 Task: Find connections with filter location Saraipali with filter topic #wellnesswith filter profile language French with filter current company Government of India with filter school Veer Narmad South Gujarat University, Surat with filter industry Physicians with filter service category Computer Networking with filter keywords title Accounting Analyst
Action: Mouse moved to (530, 65)
Screenshot: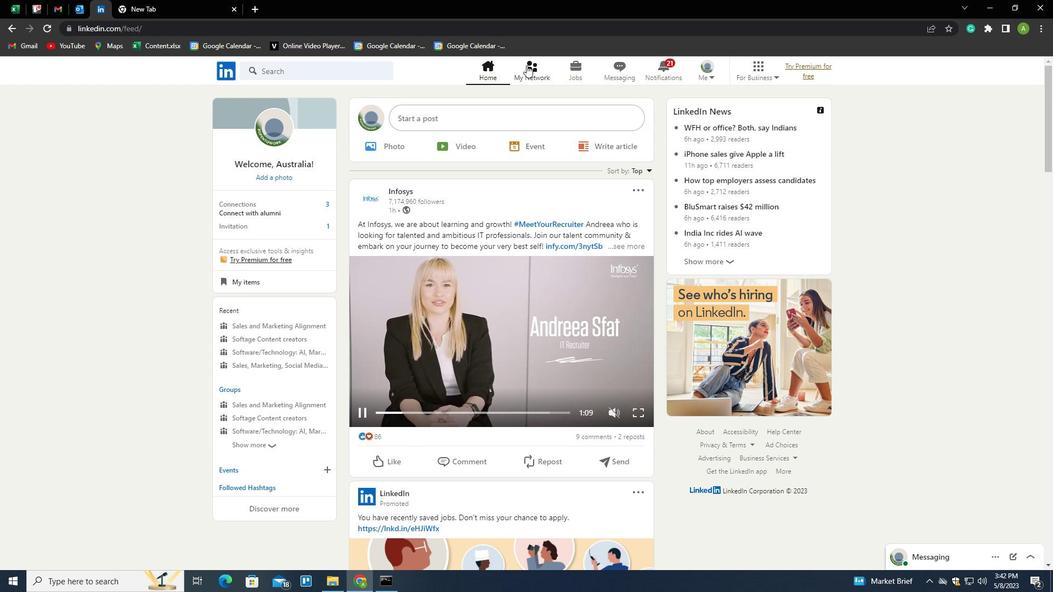 
Action: Mouse pressed left at (530, 65)
Screenshot: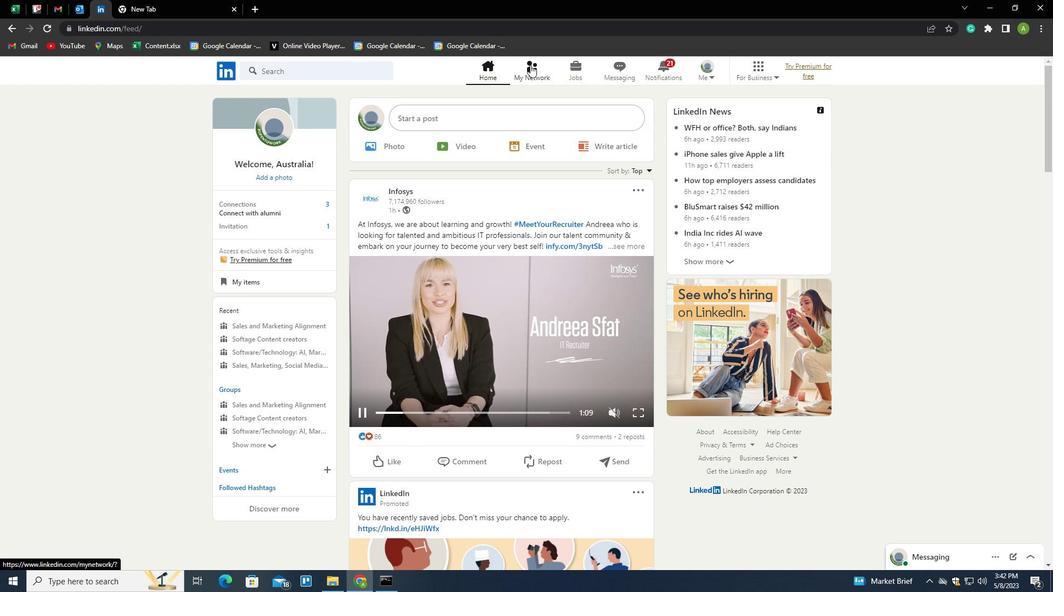 
Action: Mouse moved to (269, 130)
Screenshot: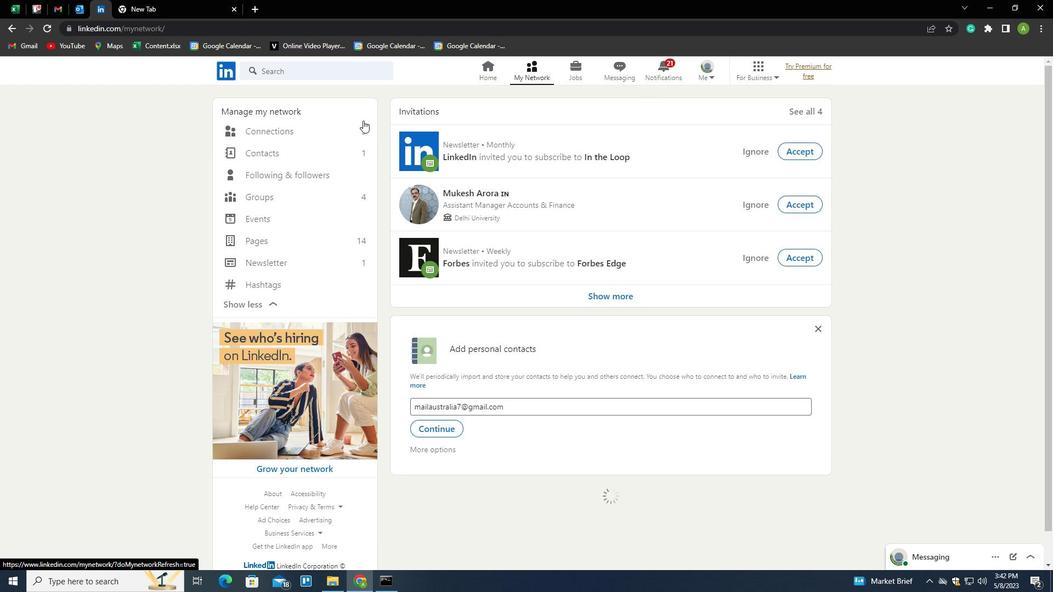 
Action: Mouse pressed left at (269, 130)
Screenshot: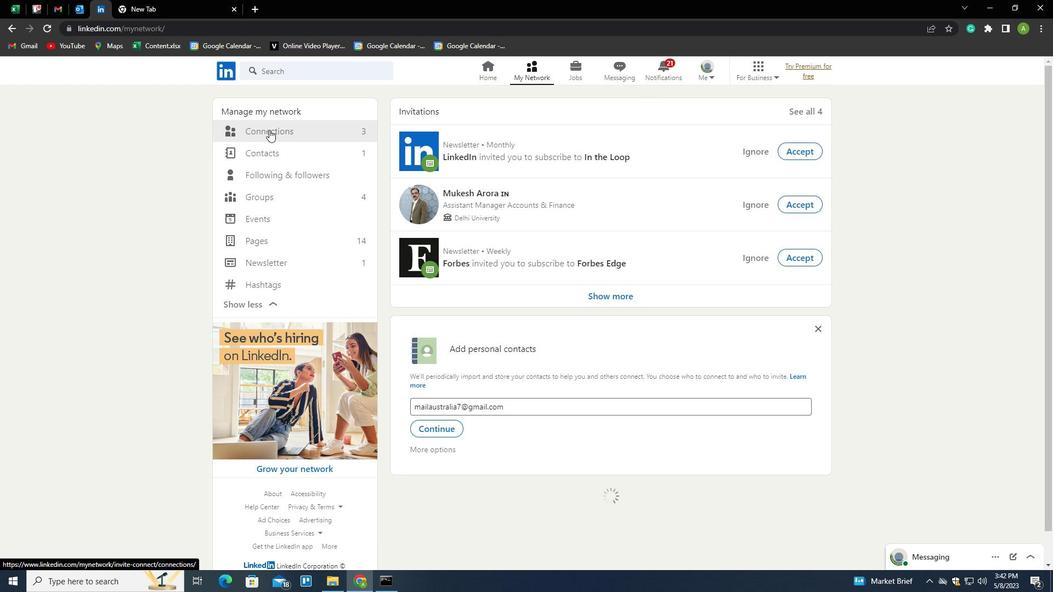 
Action: Mouse moved to (606, 130)
Screenshot: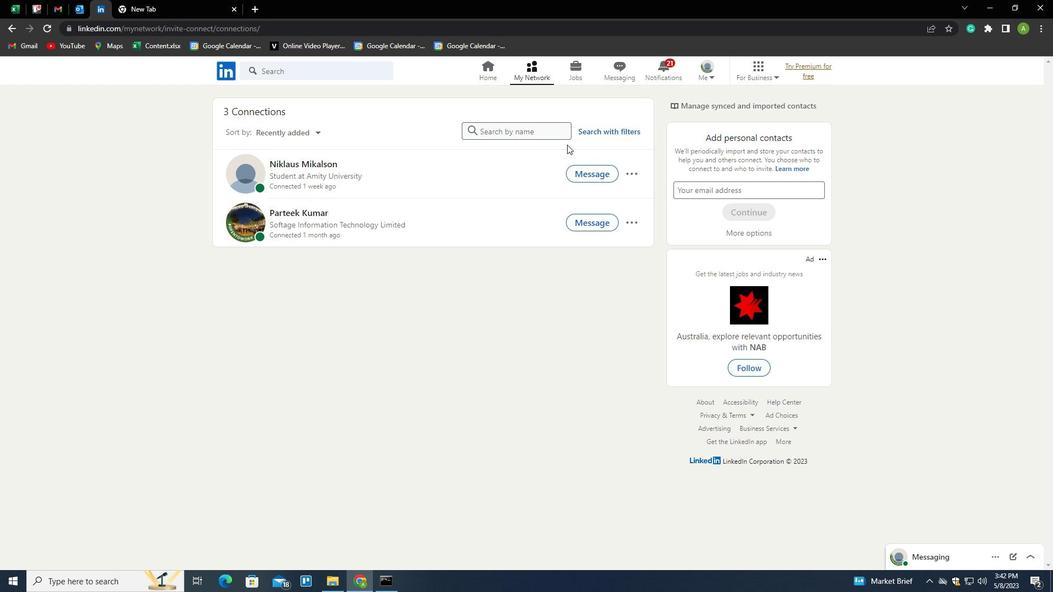 
Action: Mouse pressed left at (606, 130)
Screenshot: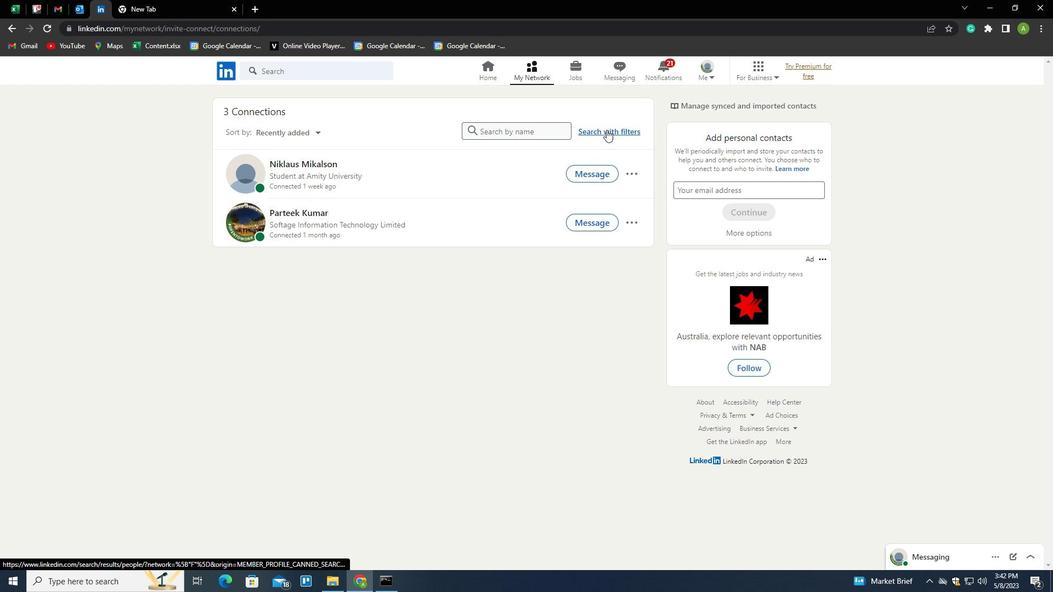 
Action: Mouse moved to (558, 99)
Screenshot: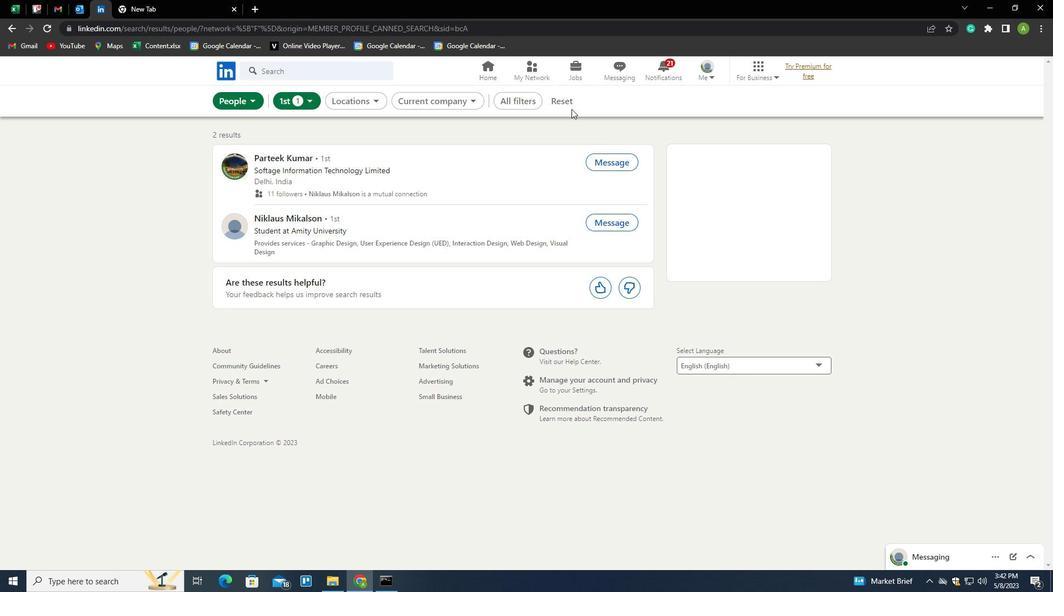 
Action: Mouse pressed left at (558, 99)
Screenshot: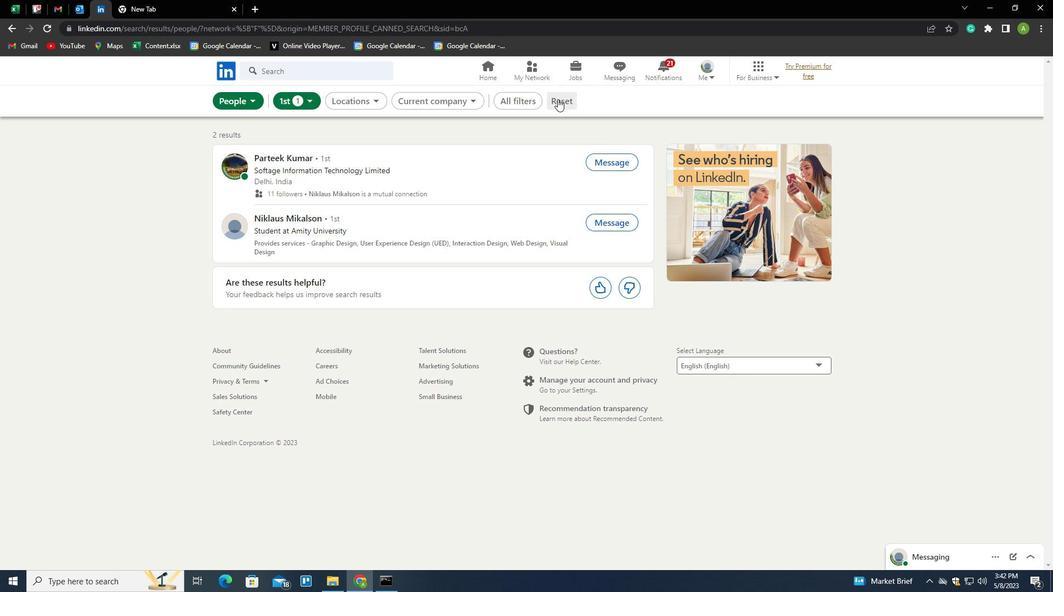 
Action: Mouse moved to (536, 100)
Screenshot: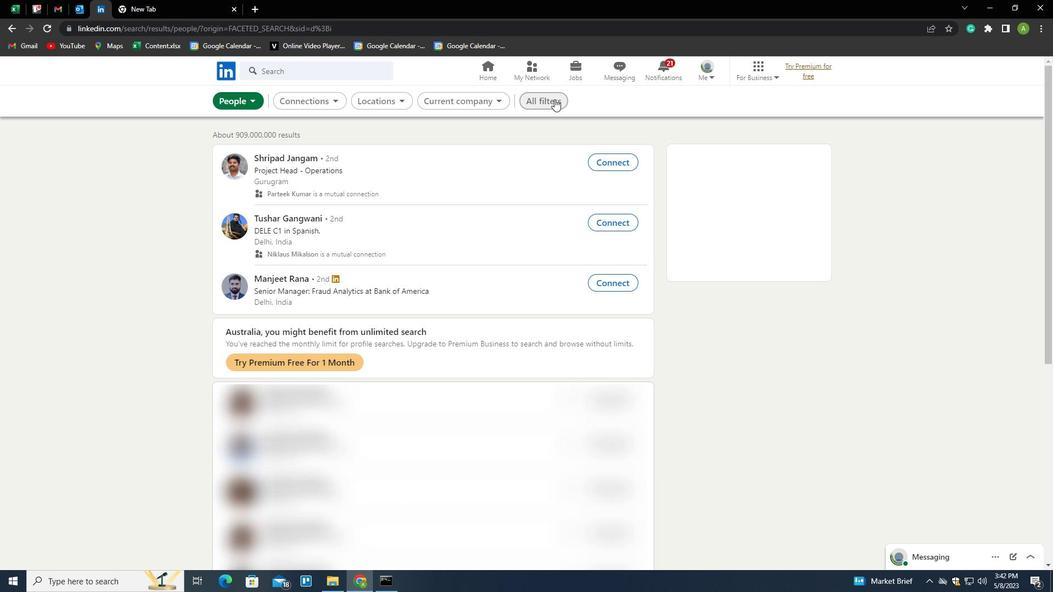 
Action: Mouse pressed left at (536, 100)
Screenshot: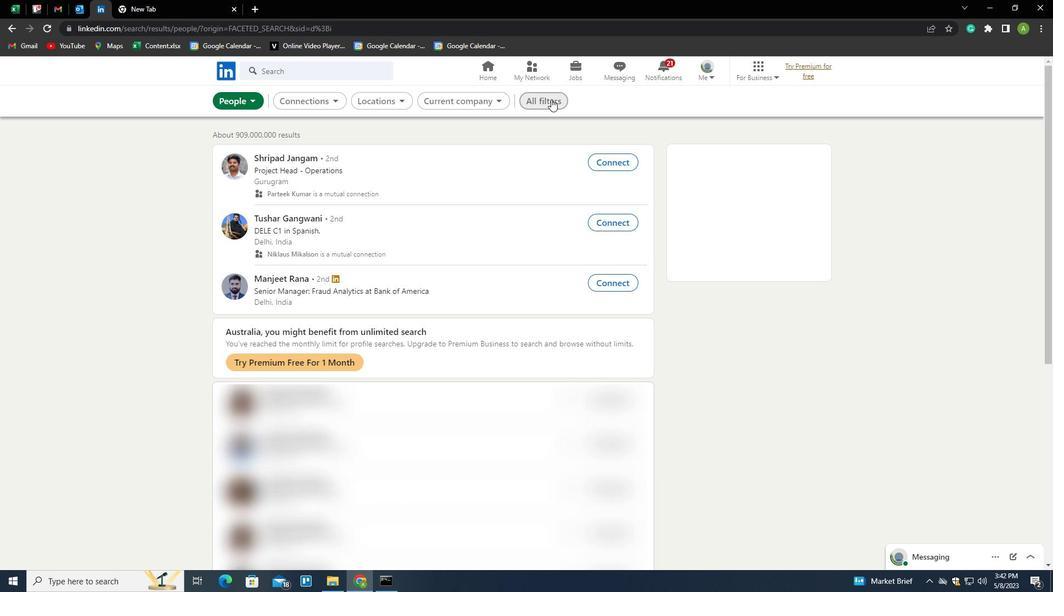 
Action: Mouse moved to (864, 353)
Screenshot: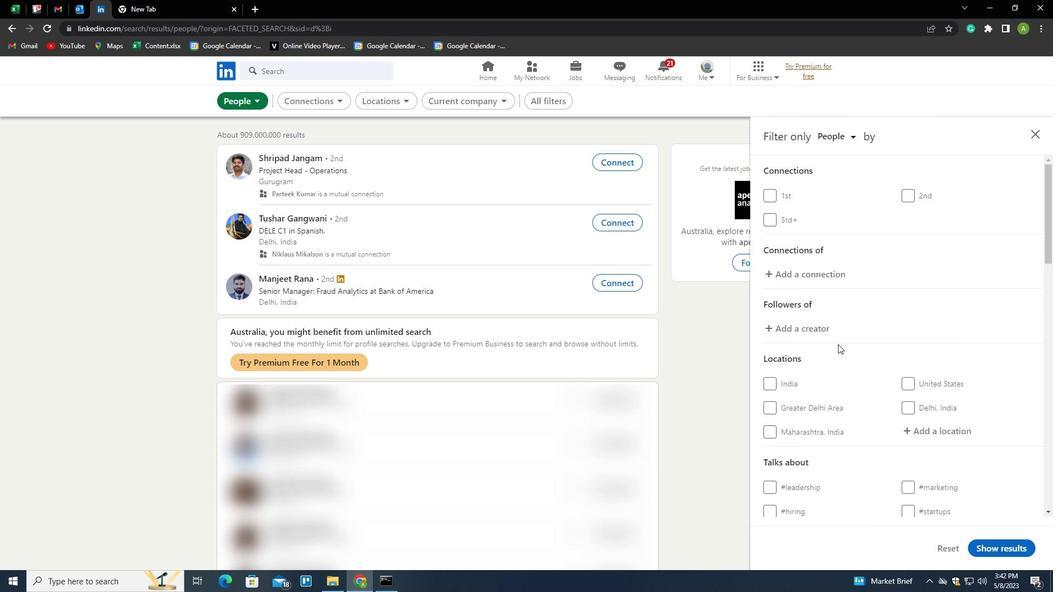 
Action: Mouse scrolled (864, 352) with delta (0, 0)
Screenshot: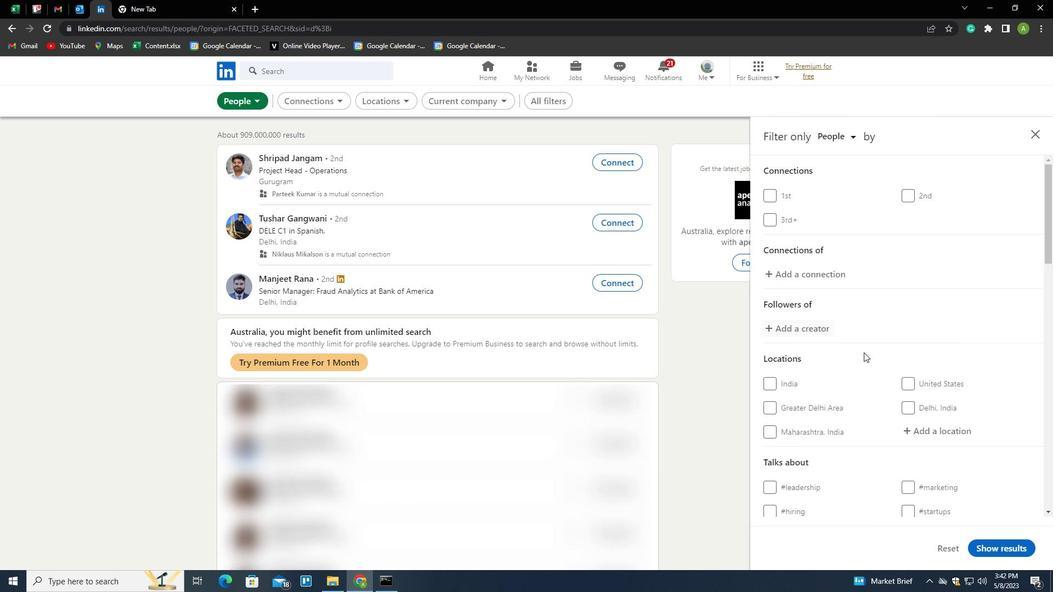 
Action: Mouse scrolled (864, 352) with delta (0, 0)
Screenshot: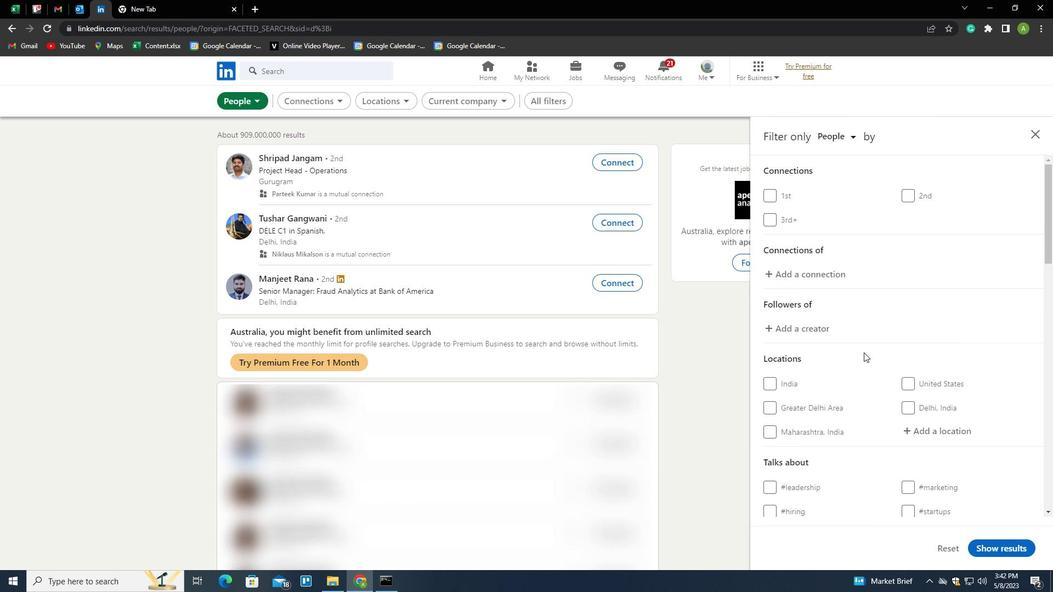 
Action: Mouse moved to (915, 322)
Screenshot: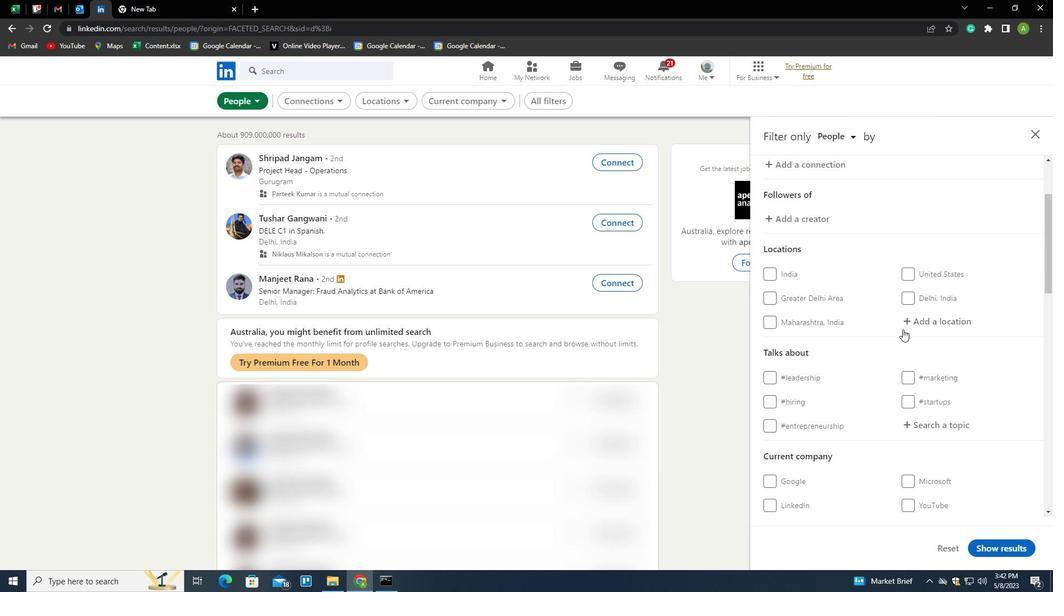 
Action: Mouse pressed left at (915, 322)
Screenshot: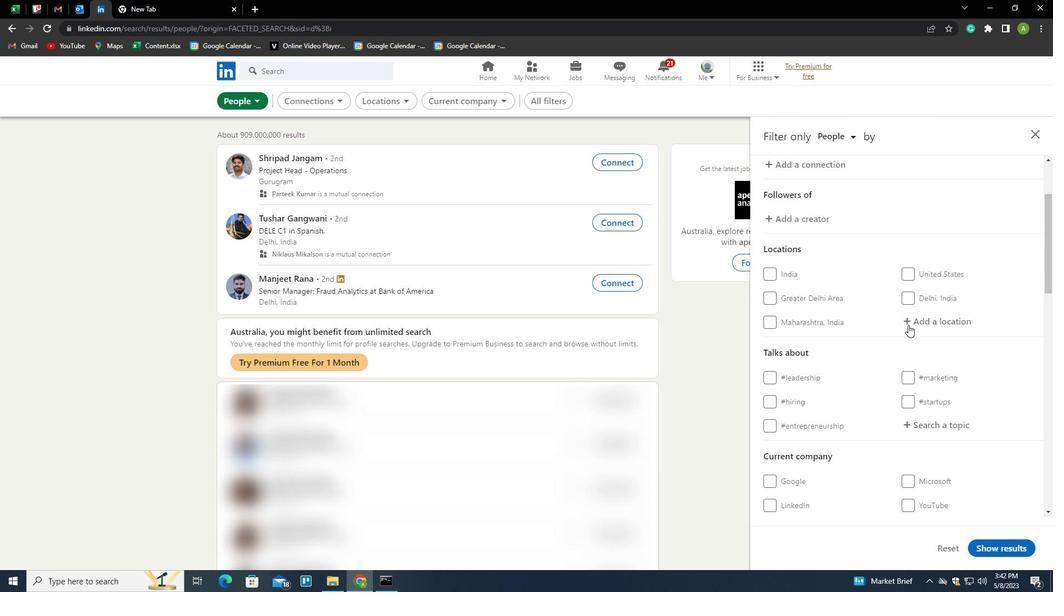 
Action: Key pressed <Key.shift>SA
Screenshot: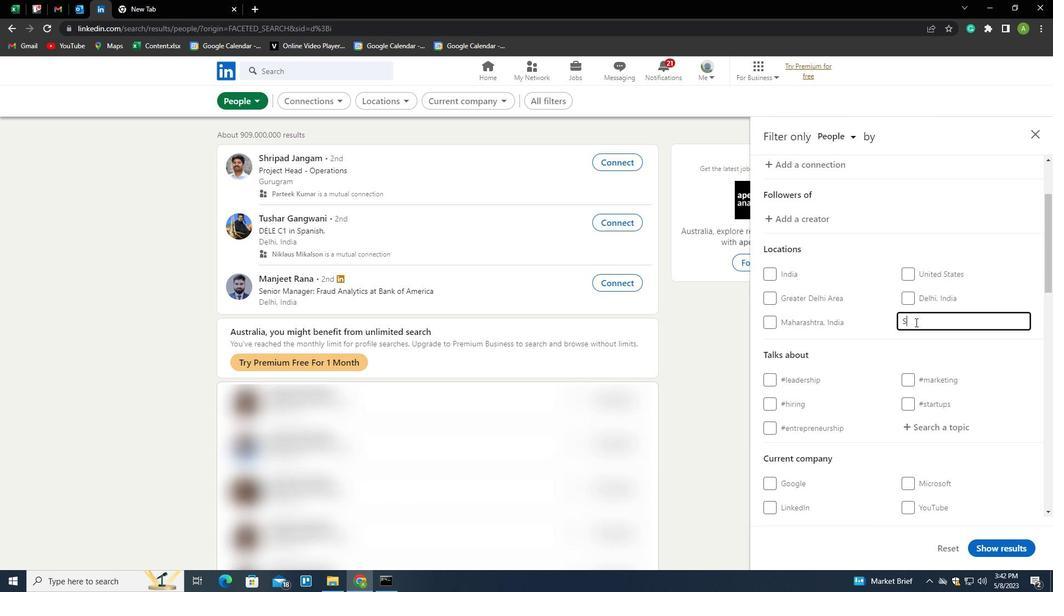 
Action: Mouse moved to (952, 276)
Screenshot: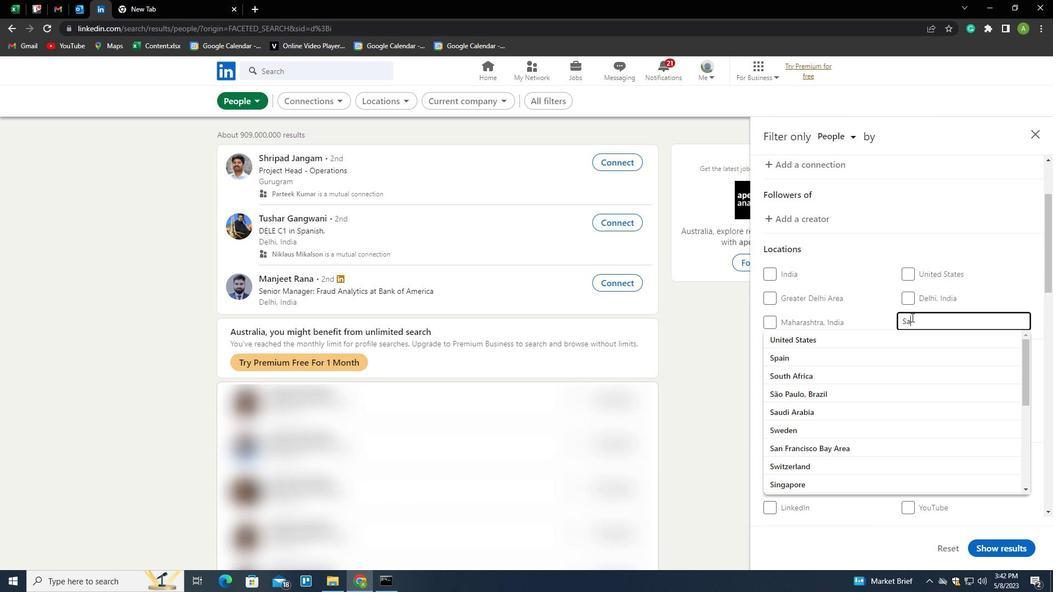 
Action: Key pressed RAIPALLI
Screenshot: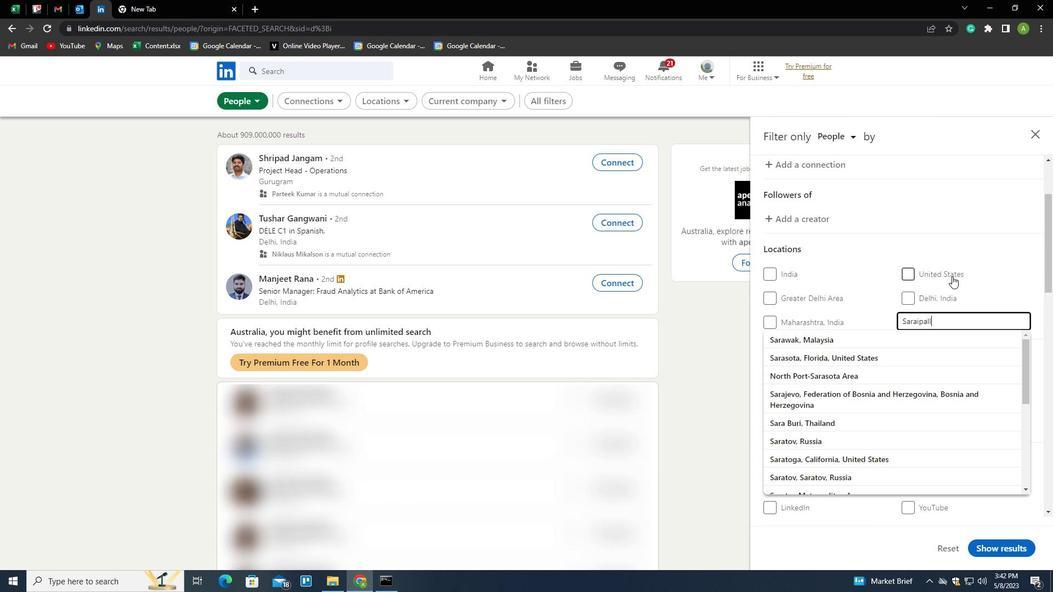 
Action: Mouse moved to (1021, 327)
Screenshot: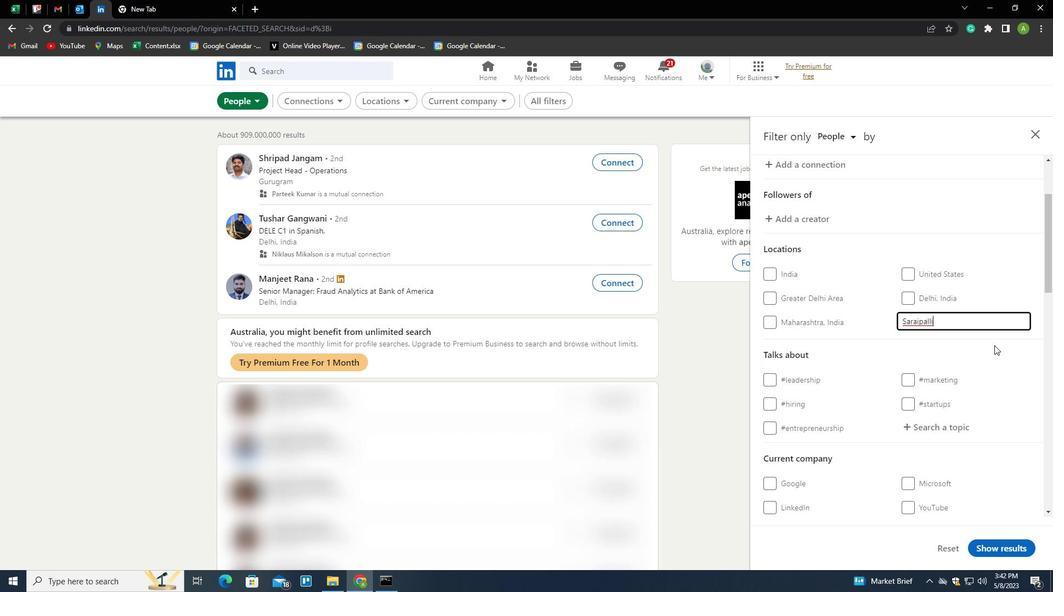 
Action: Key pressed <Key.backspace><Key.backspace>
Screenshot: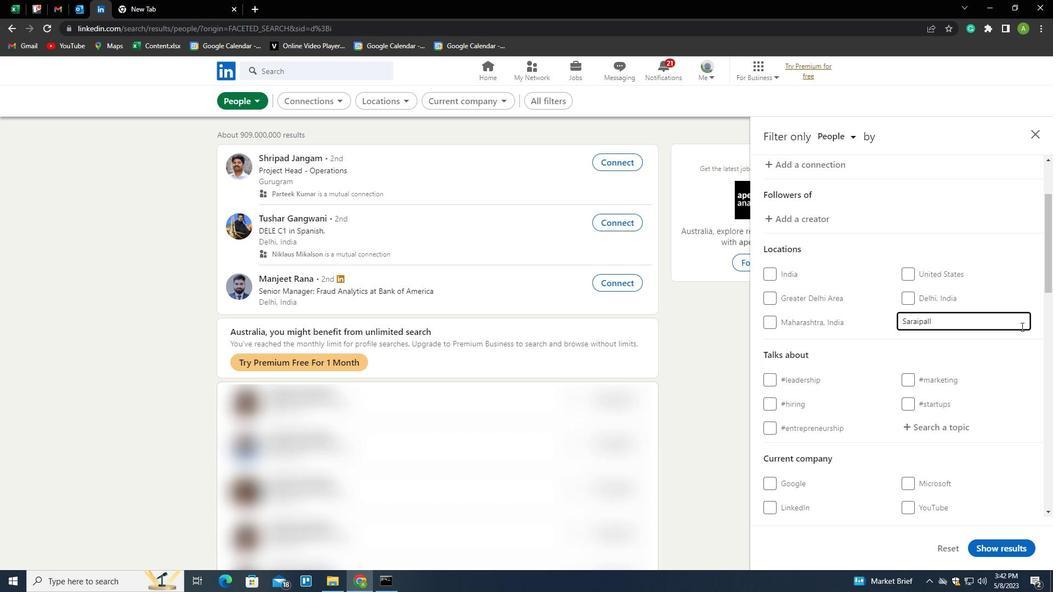
Action: Mouse moved to (1022, 327)
Screenshot: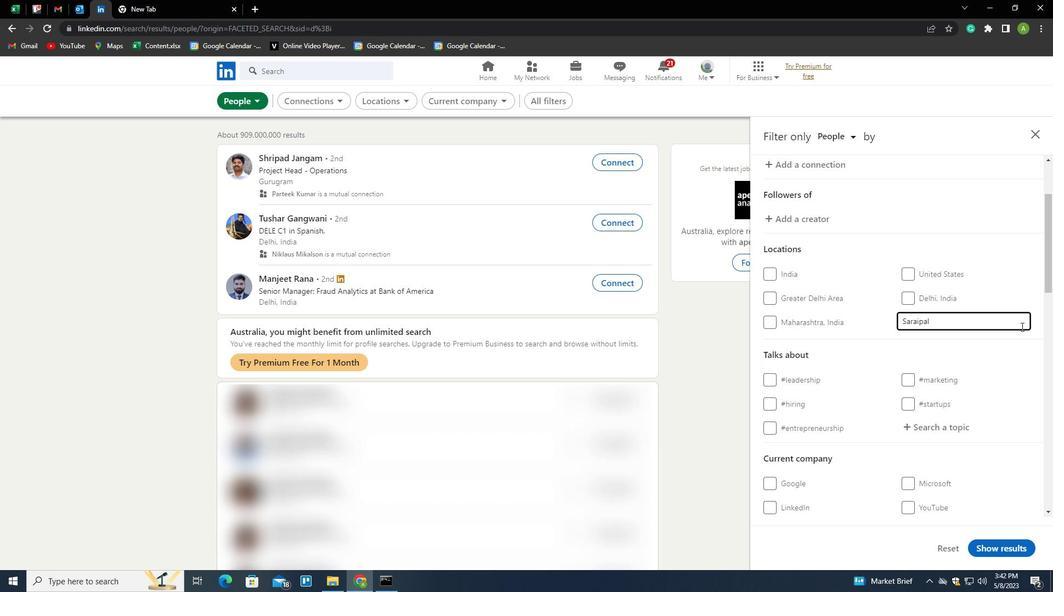 
Action: Key pressed I<Key.down><Key.enter>
Screenshot: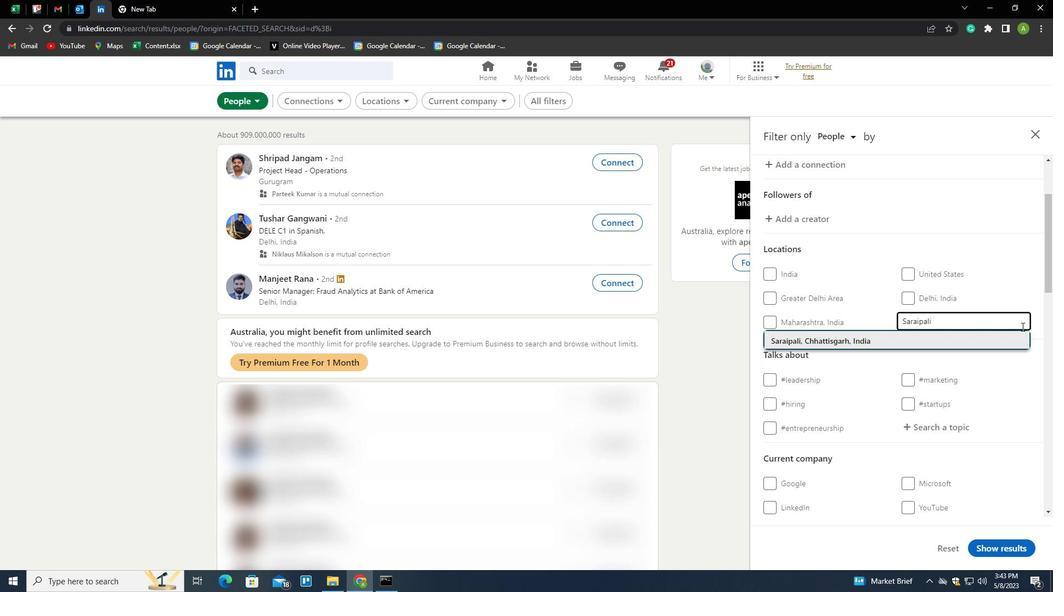 
Action: Mouse scrolled (1022, 326) with delta (0, 0)
Screenshot: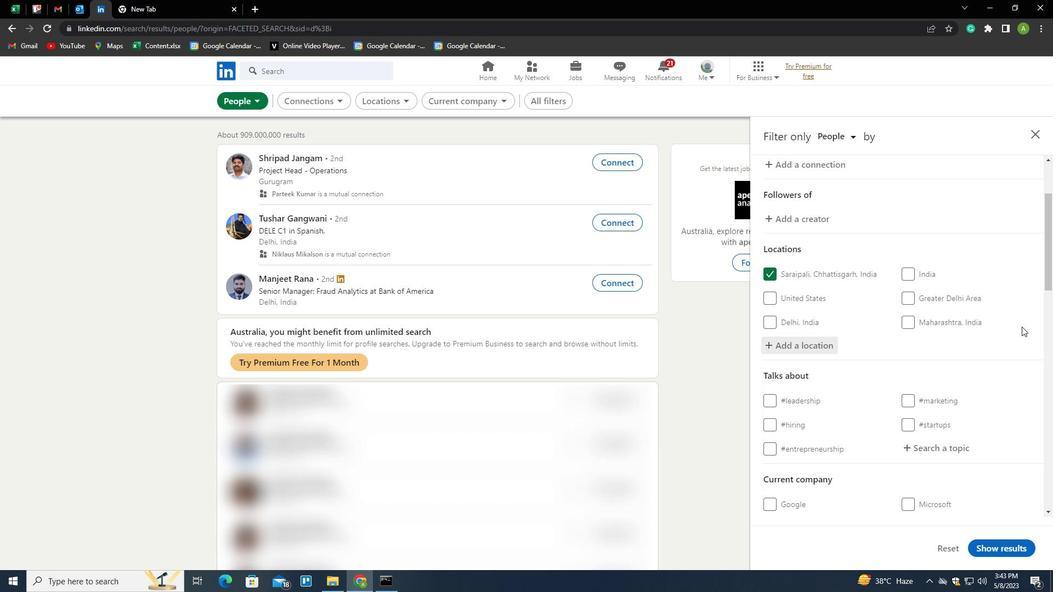 
Action: Mouse scrolled (1022, 326) with delta (0, 0)
Screenshot: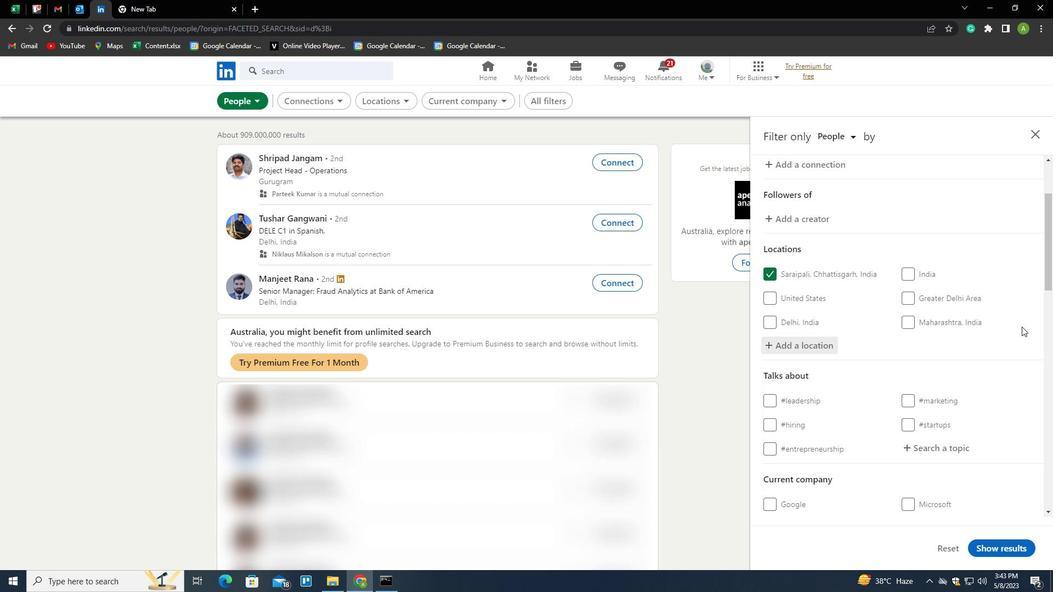 
Action: Mouse moved to (943, 341)
Screenshot: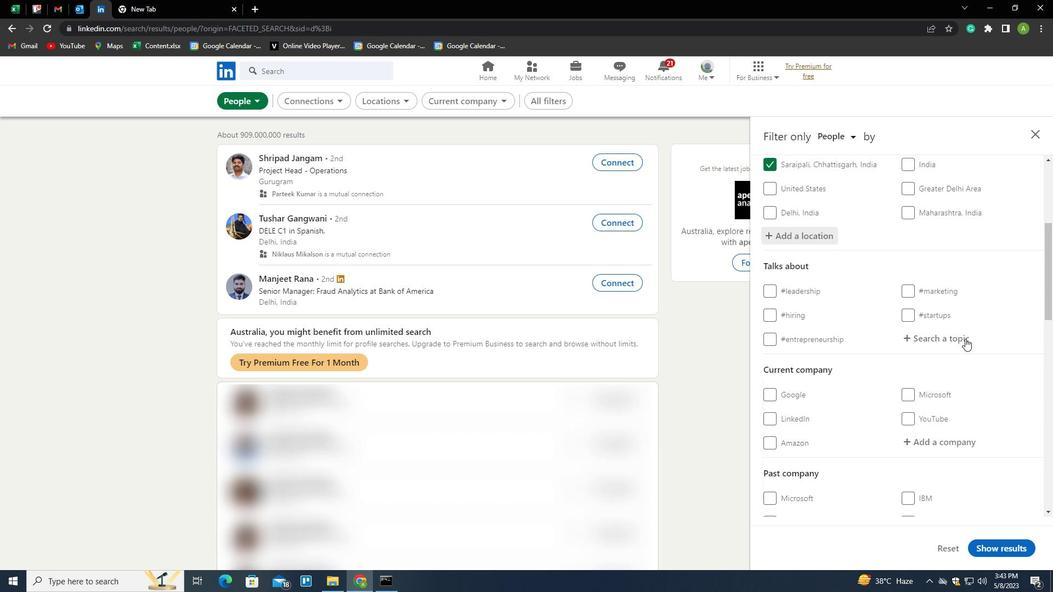 
Action: Mouse pressed left at (943, 341)
Screenshot: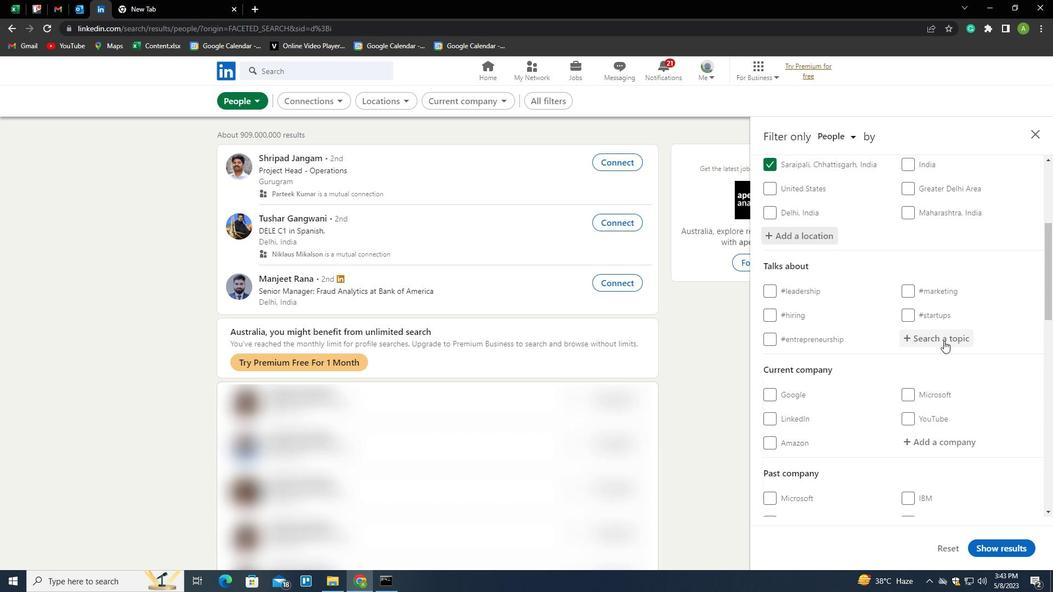 
Action: Key pressed WELLNESS<Key.down><Key.enter>
Screenshot: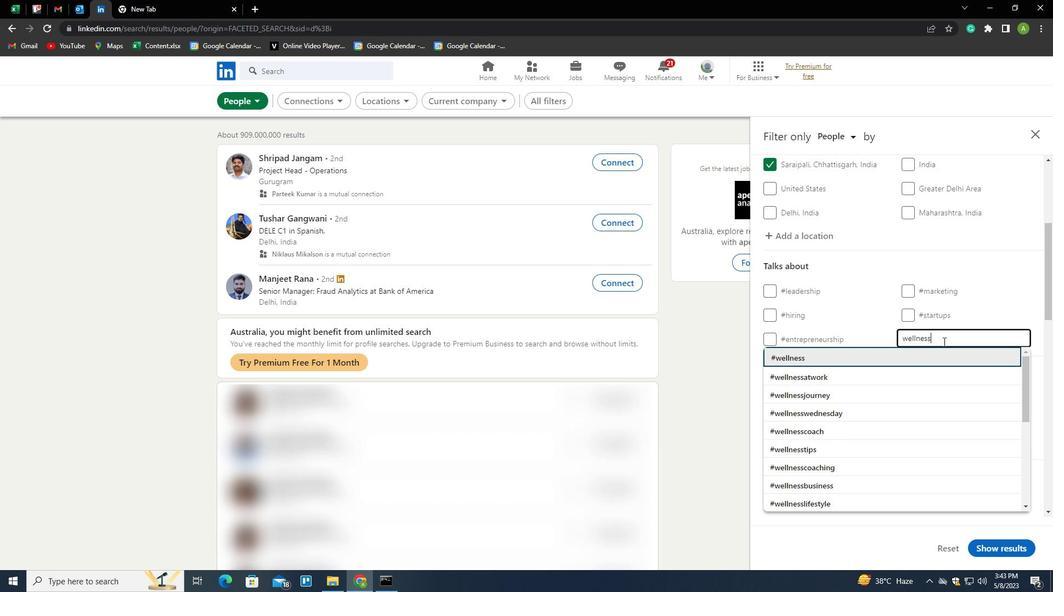 
Action: Mouse scrolled (943, 341) with delta (0, 0)
Screenshot: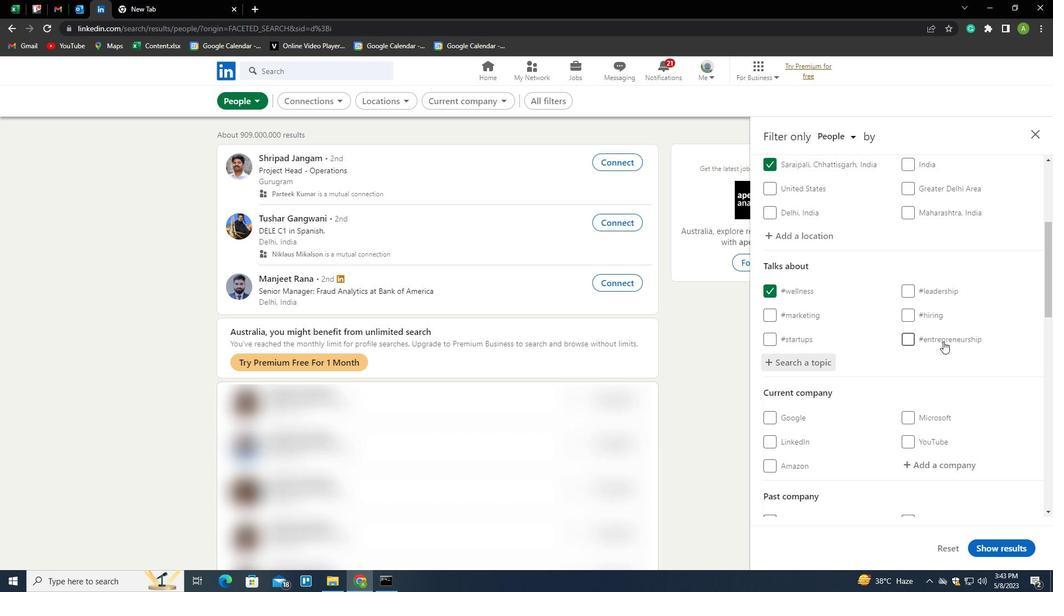 
Action: Mouse scrolled (943, 341) with delta (0, 0)
Screenshot: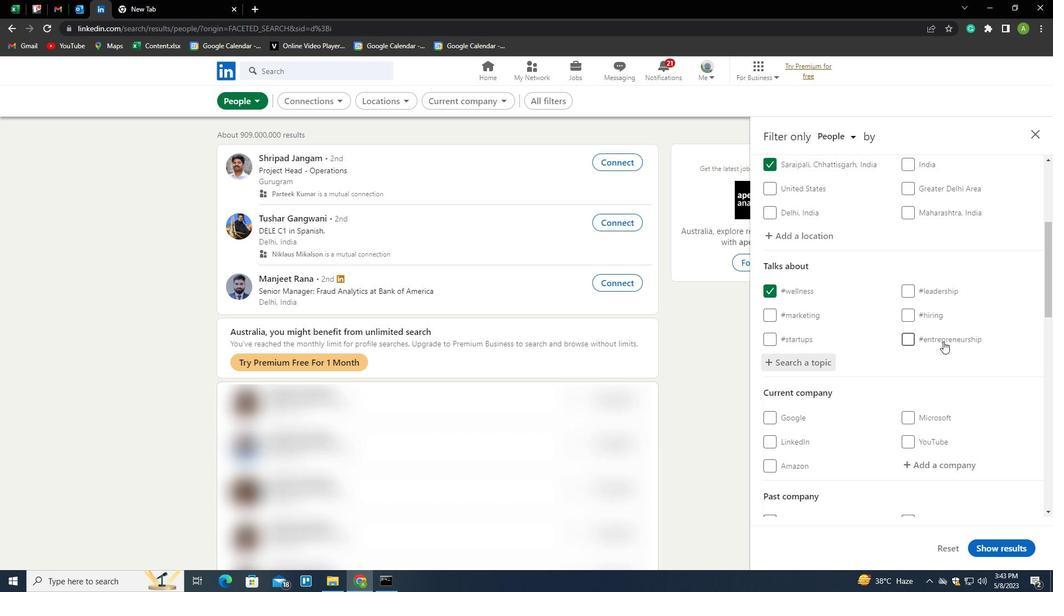 
Action: Mouse scrolled (943, 341) with delta (0, 0)
Screenshot: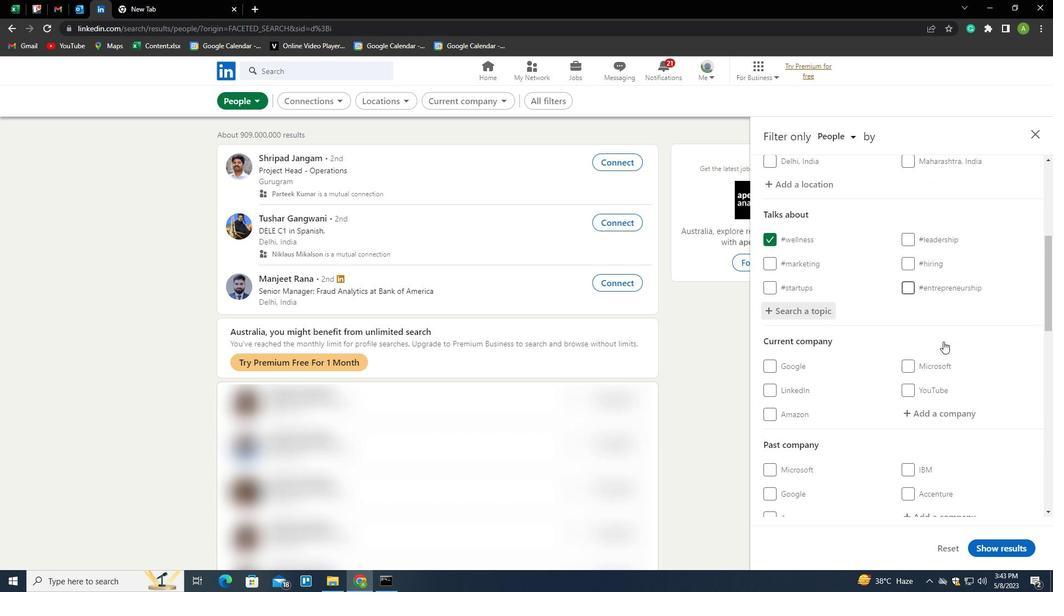 
Action: Mouse scrolled (943, 341) with delta (0, 0)
Screenshot: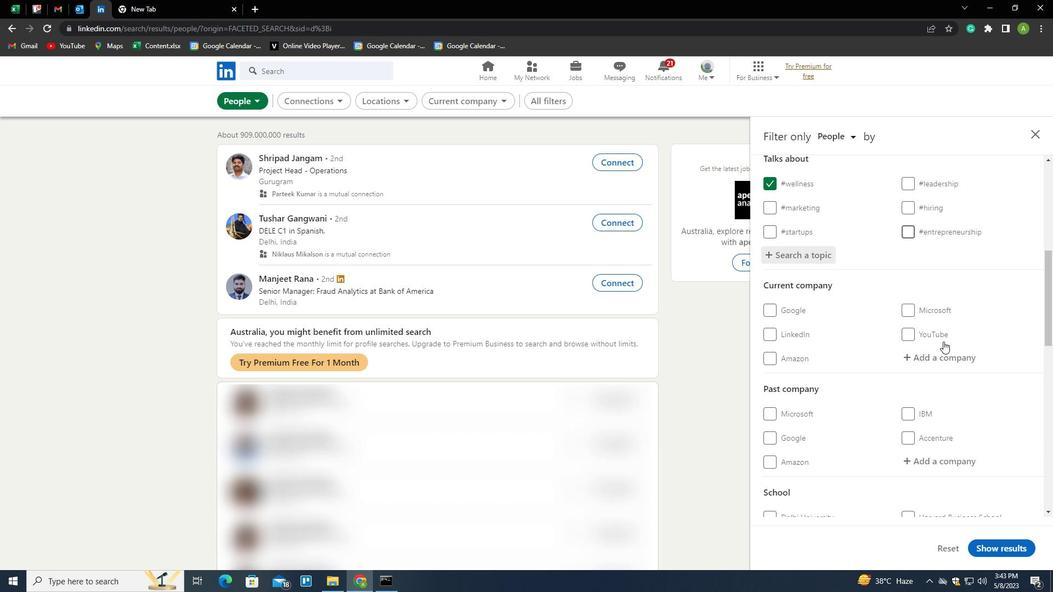 
Action: Mouse scrolled (943, 341) with delta (0, 0)
Screenshot: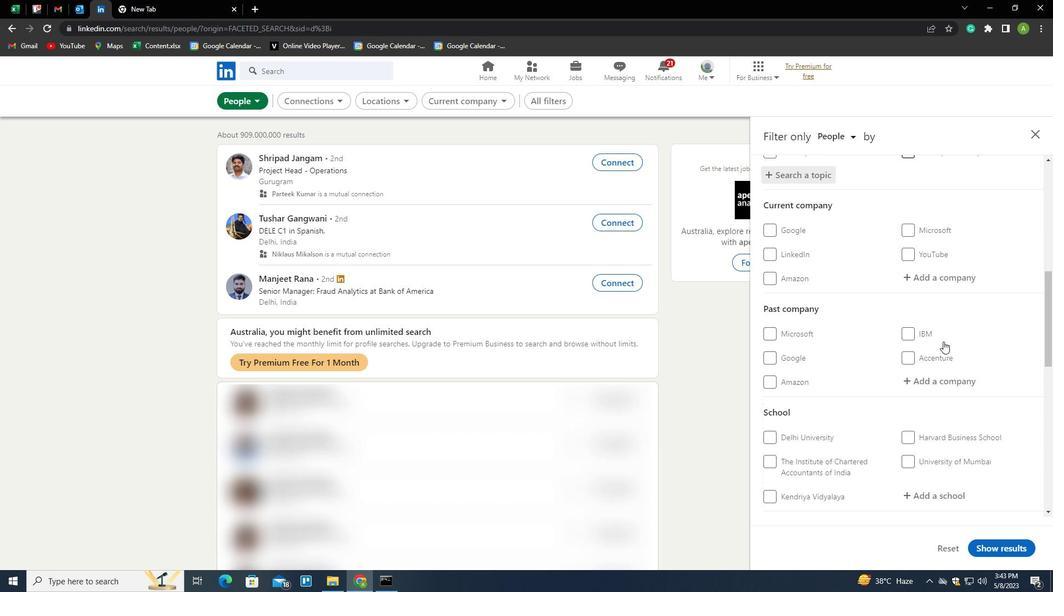 
Action: Mouse scrolled (943, 341) with delta (0, 0)
Screenshot: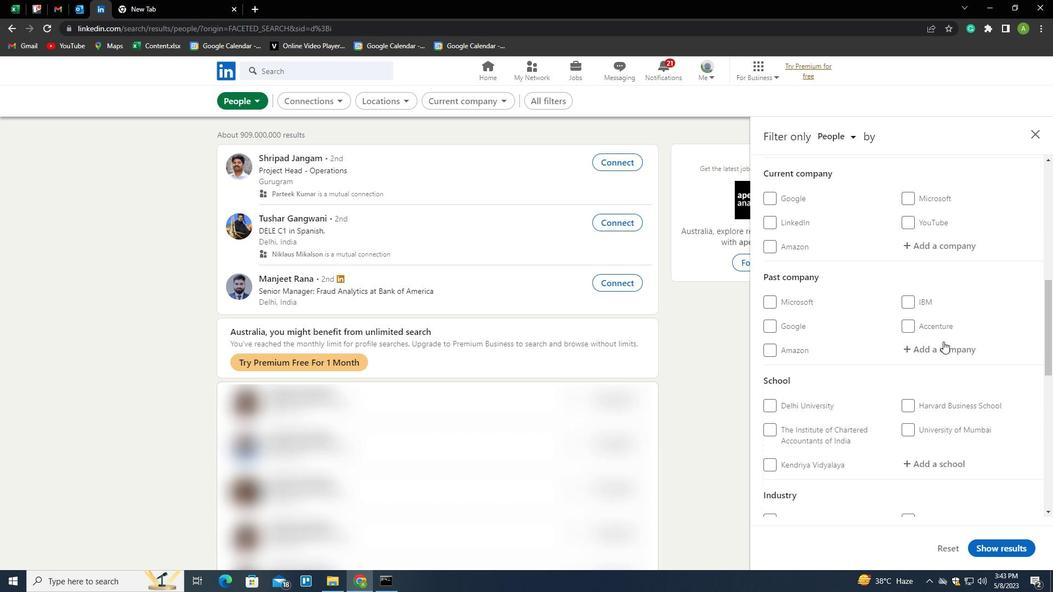 
Action: Mouse scrolled (943, 341) with delta (0, 0)
Screenshot: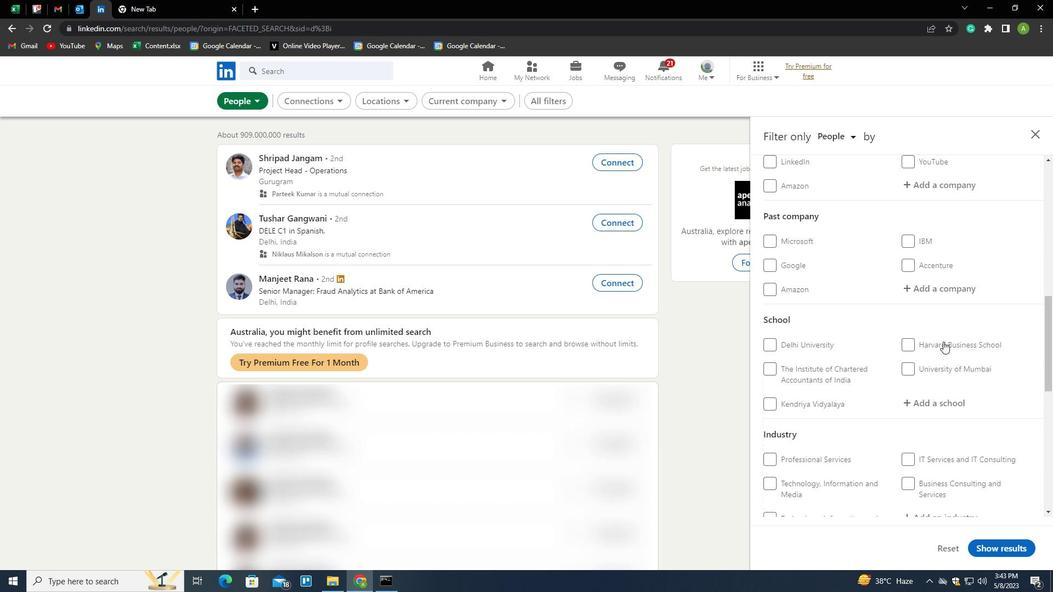
Action: Mouse scrolled (943, 341) with delta (0, 0)
Screenshot: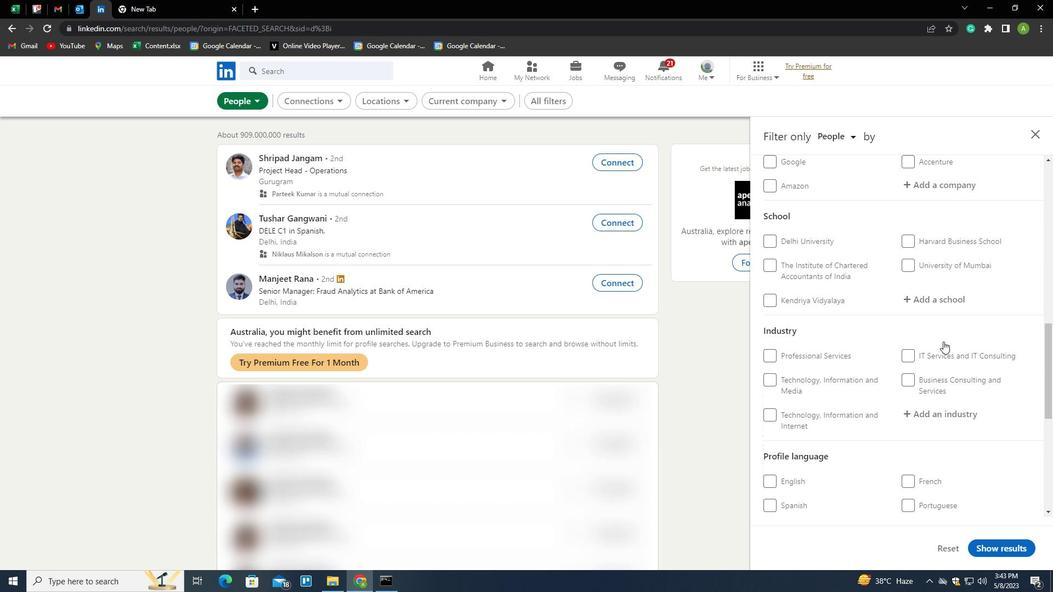 
Action: Mouse scrolled (943, 341) with delta (0, 0)
Screenshot: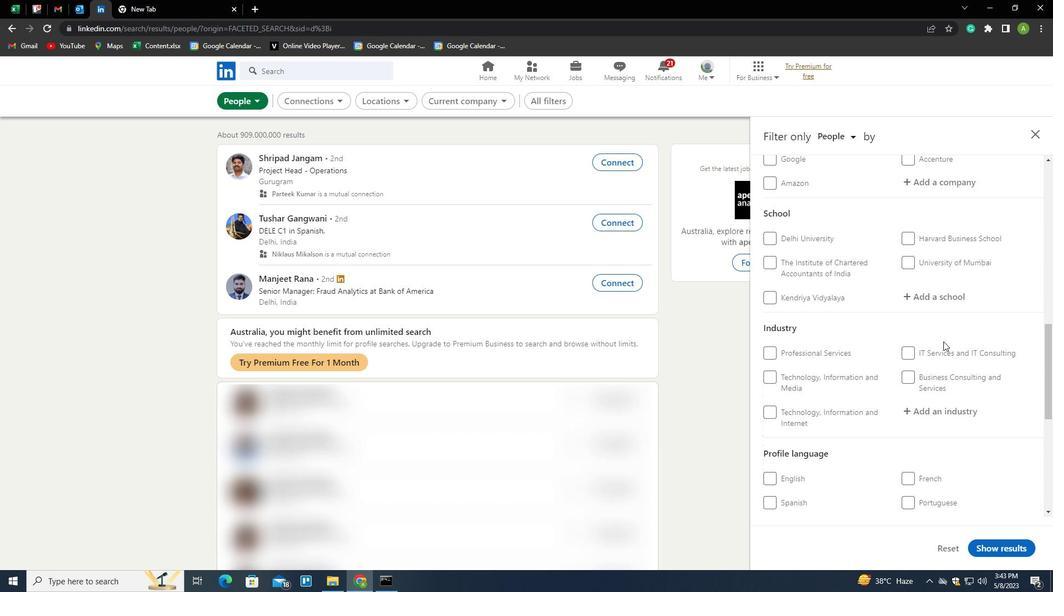 
Action: Mouse moved to (924, 368)
Screenshot: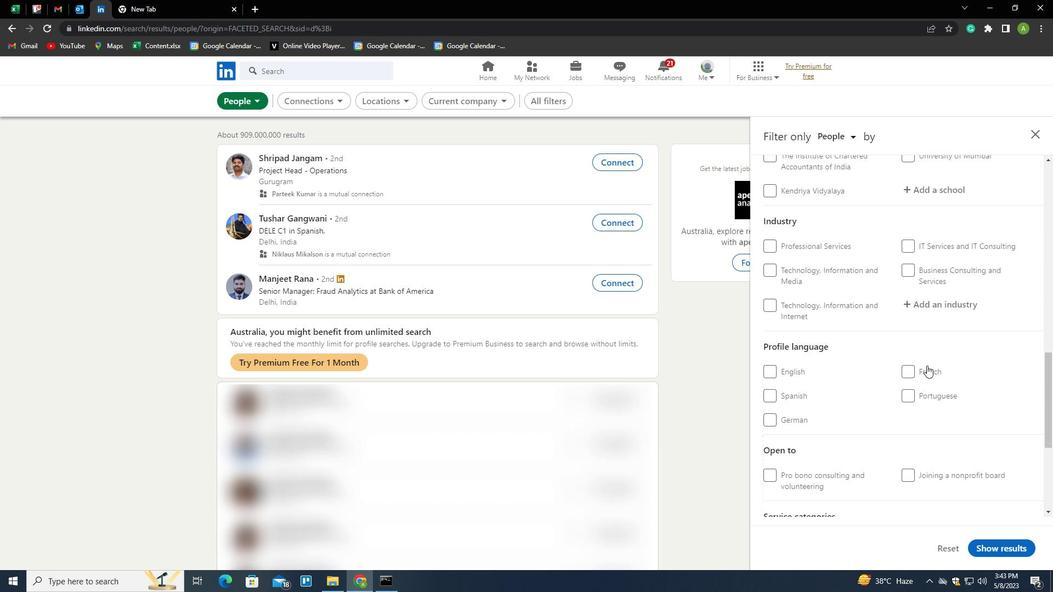 
Action: Mouse pressed left at (924, 368)
Screenshot: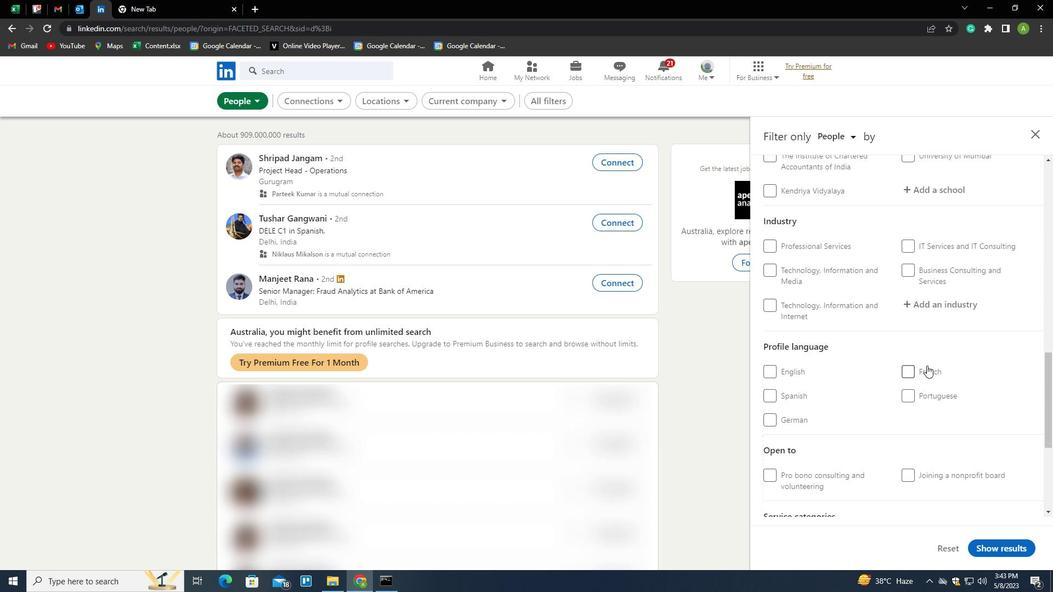 
Action: Mouse moved to (962, 340)
Screenshot: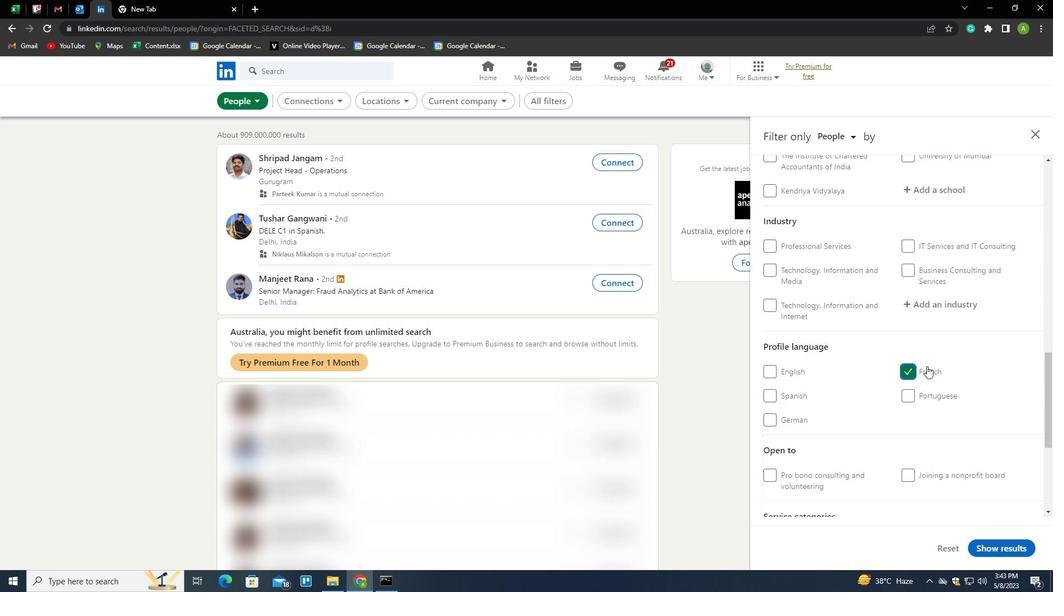 
Action: Mouse scrolled (962, 341) with delta (0, 0)
Screenshot: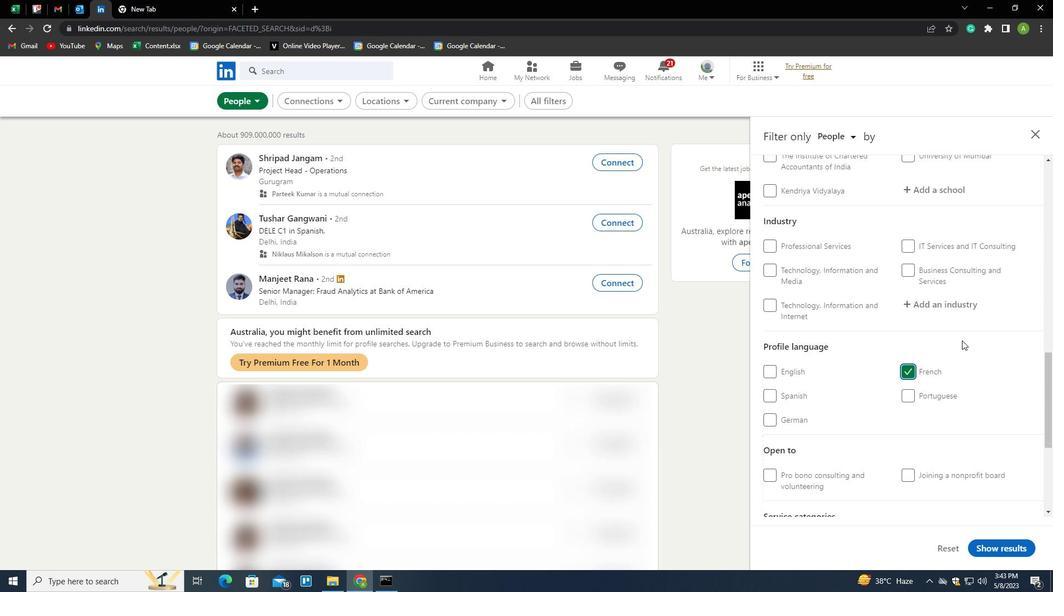 
Action: Mouse scrolled (962, 341) with delta (0, 0)
Screenshot: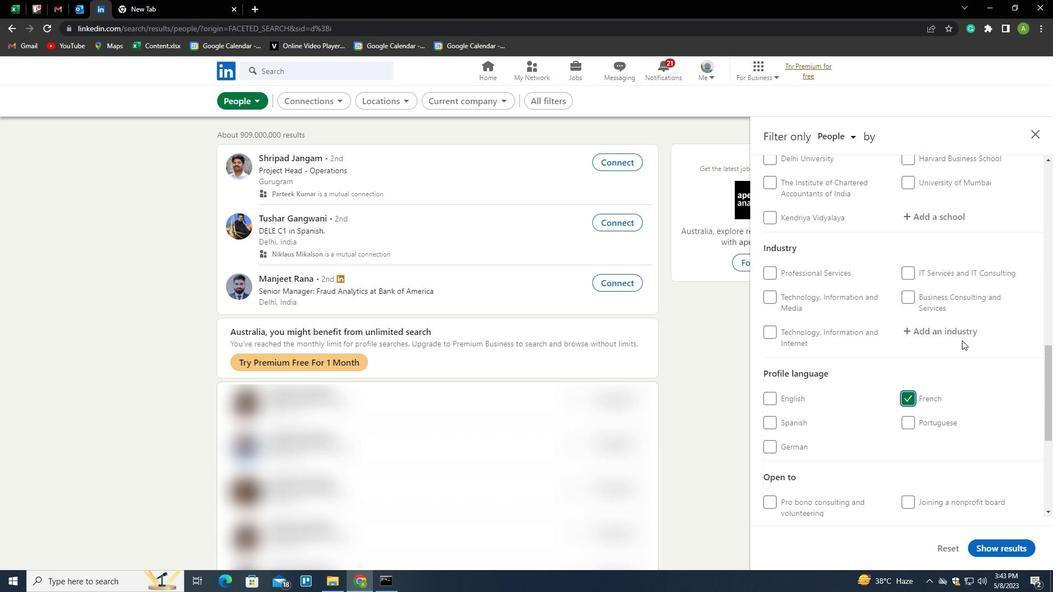 
Action: Mouse scrolled (962, 341) with delta (0, 0)
Screenshot: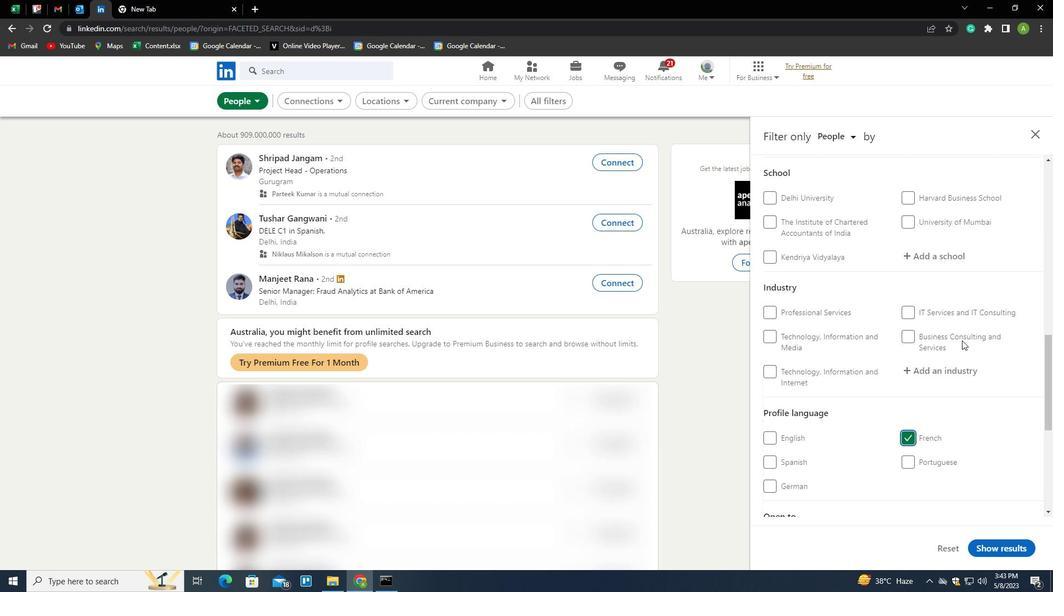 
Action: Mouse scrolled (962, 341) with delta (0, 0)
Screenshot: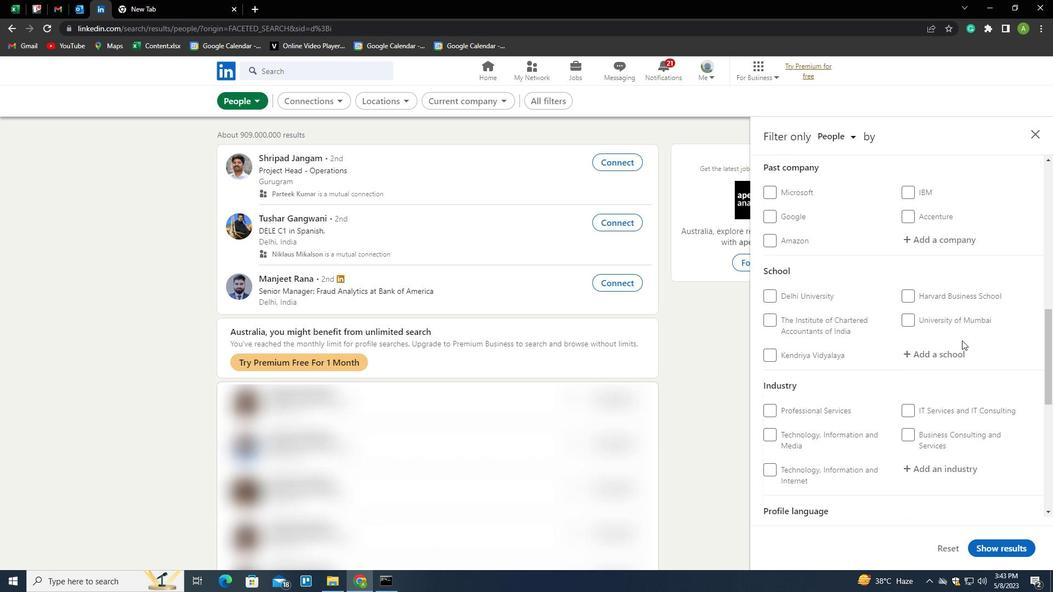 
Action: Mouse scrolled (962, 341) with delta (0, 0)
Screenshot: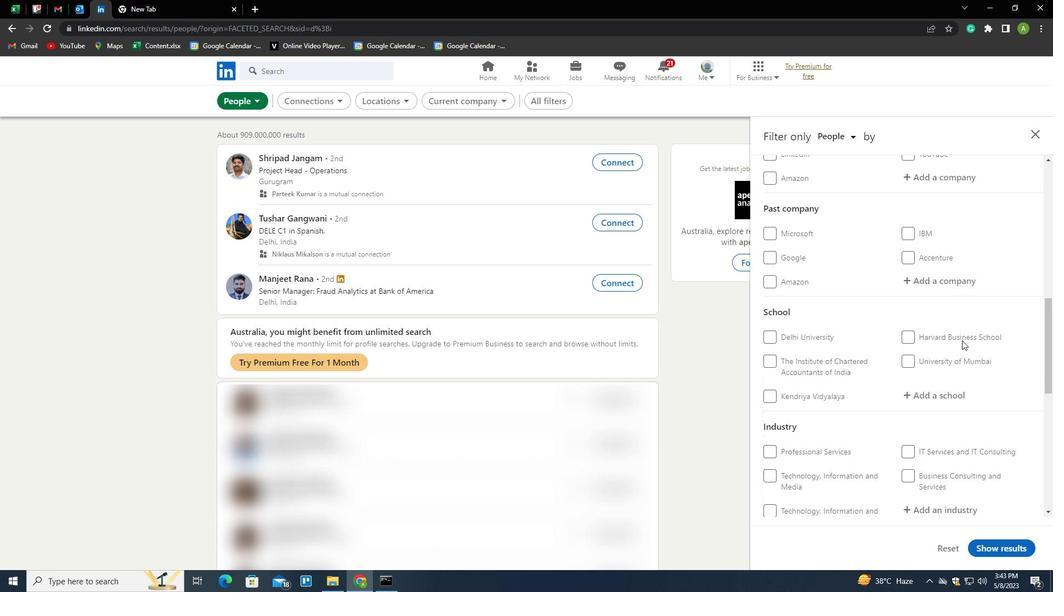 
Action: Mouse scrolled (962, 341) with delta (0, 0)
Screenshot: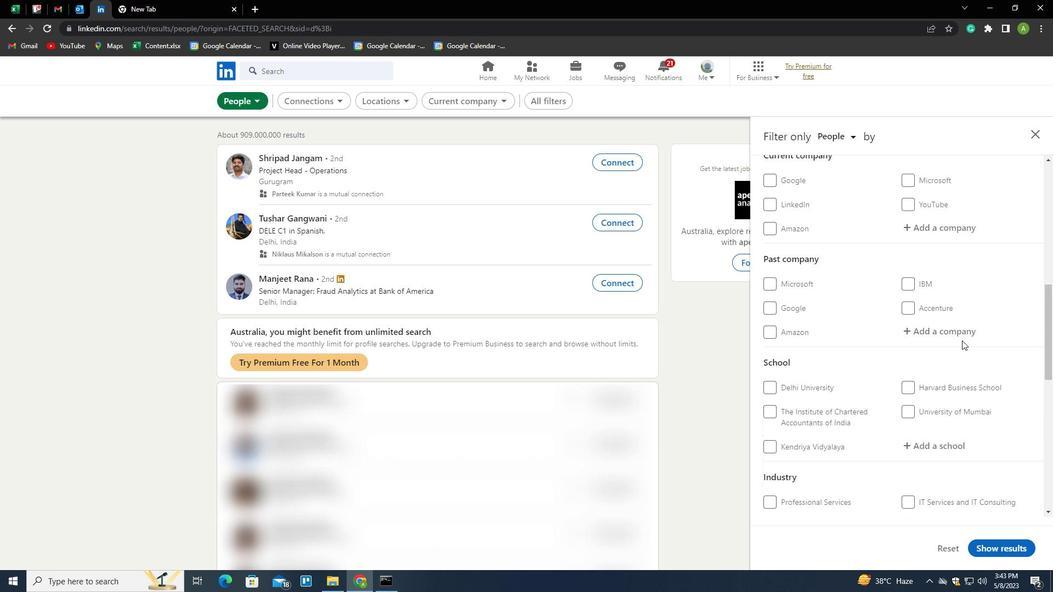 
Action: Mouse scrolled (962, 341) with delta (0, 0)
Screenshot: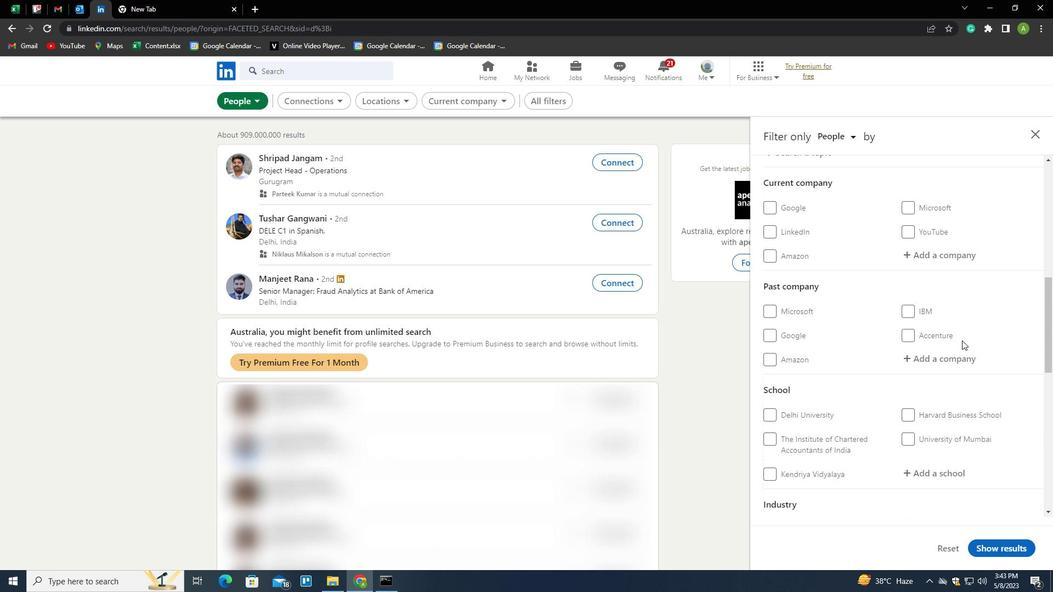 
Action: Mouse scrolled (962, 341) with delta (0, 0)
Screenshot: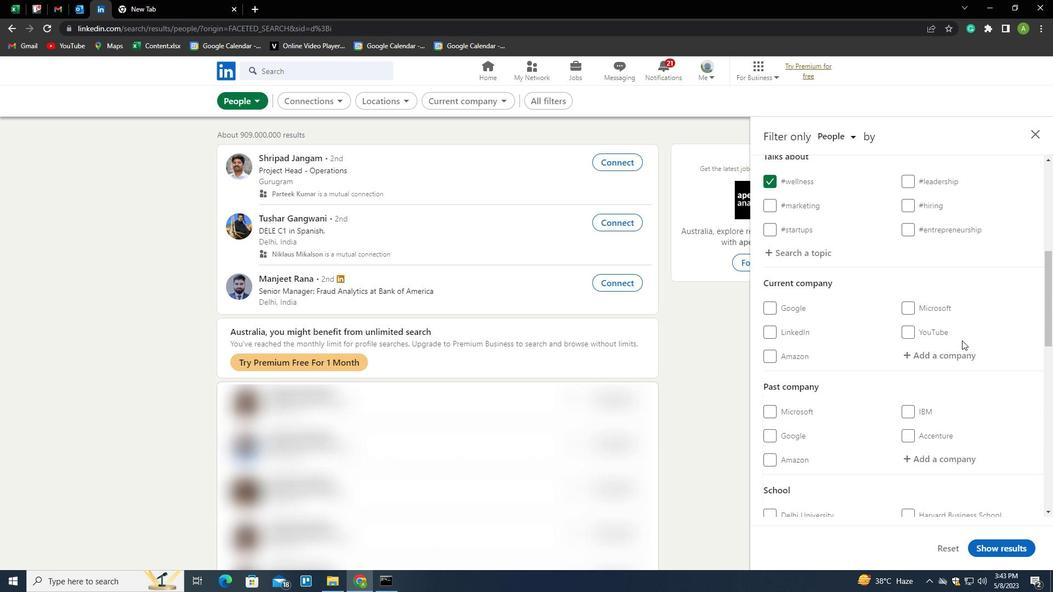 
Action: Mouse scrolled (962, 341) with delta (0, 0)
Screenshot: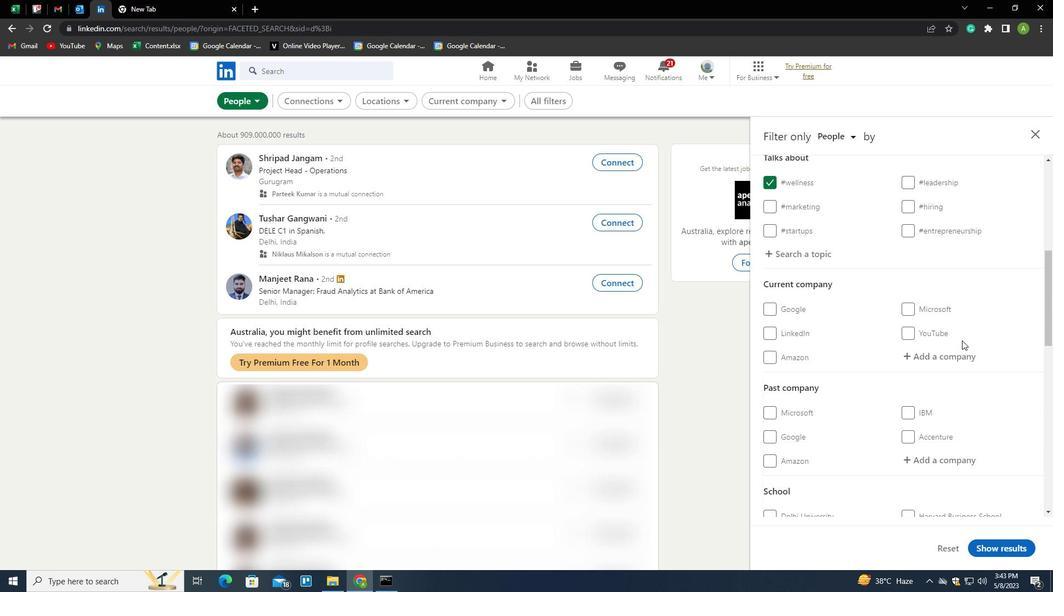 
Action: Mouse scrolled (962, 341) with delta (0, 0)
Screenshot: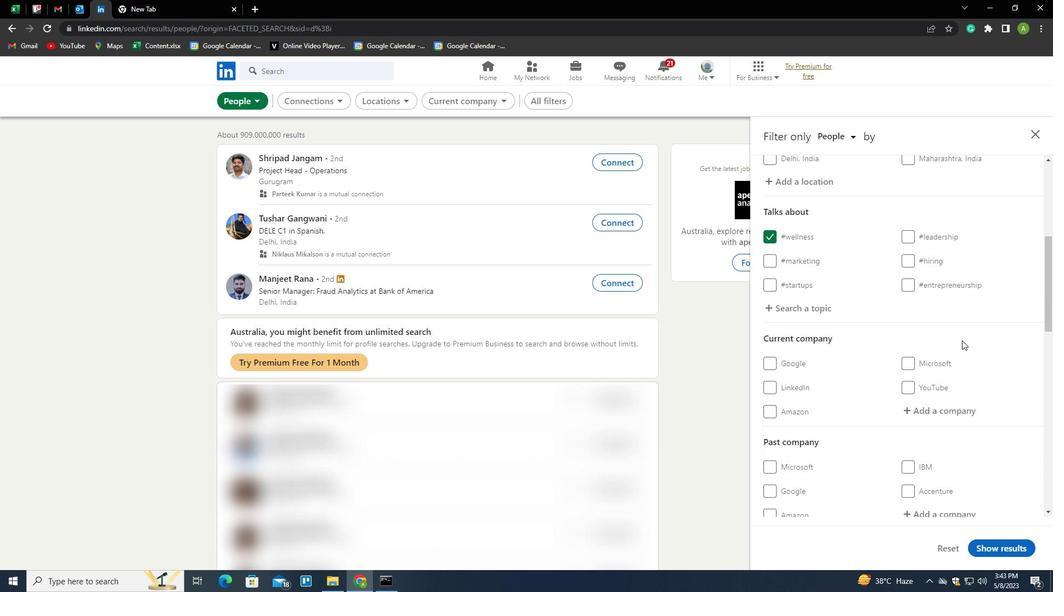 
Action: Mouse scrolled (962, 341) with delta (0, 0)
Screenshot: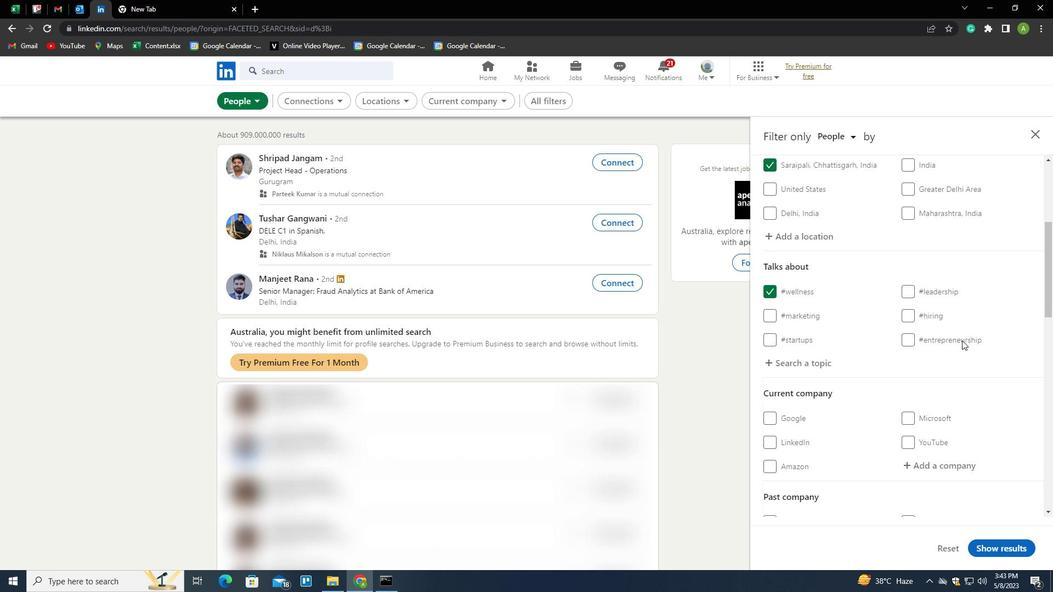 
Action: Mouse scrolled (962, 341) with delta (0, 0)
Screenshot: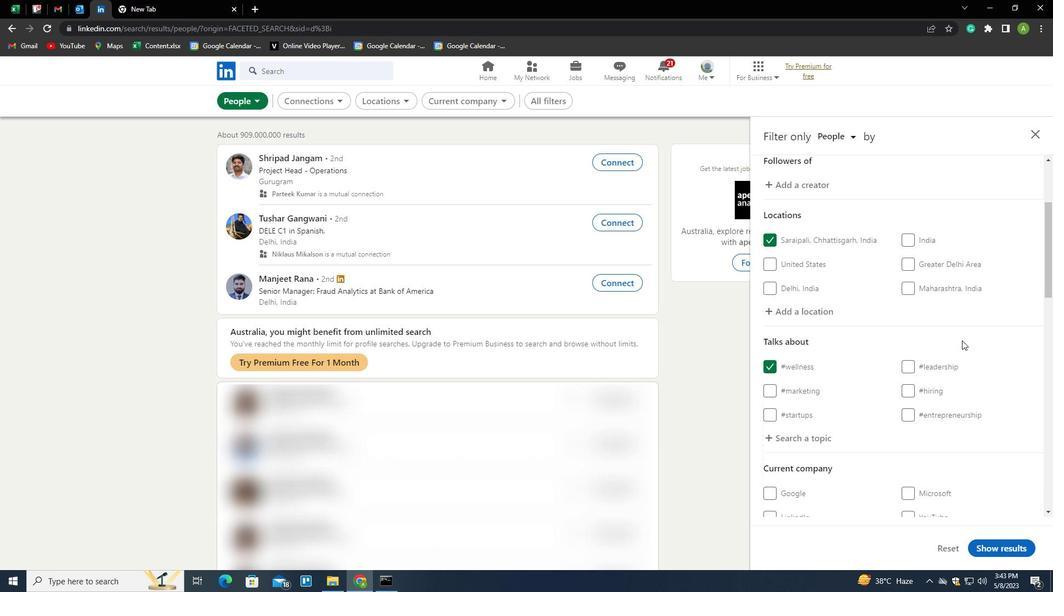 
Action: Mouse scrolled (962, 340) with delta (0, 0)
Screenshot: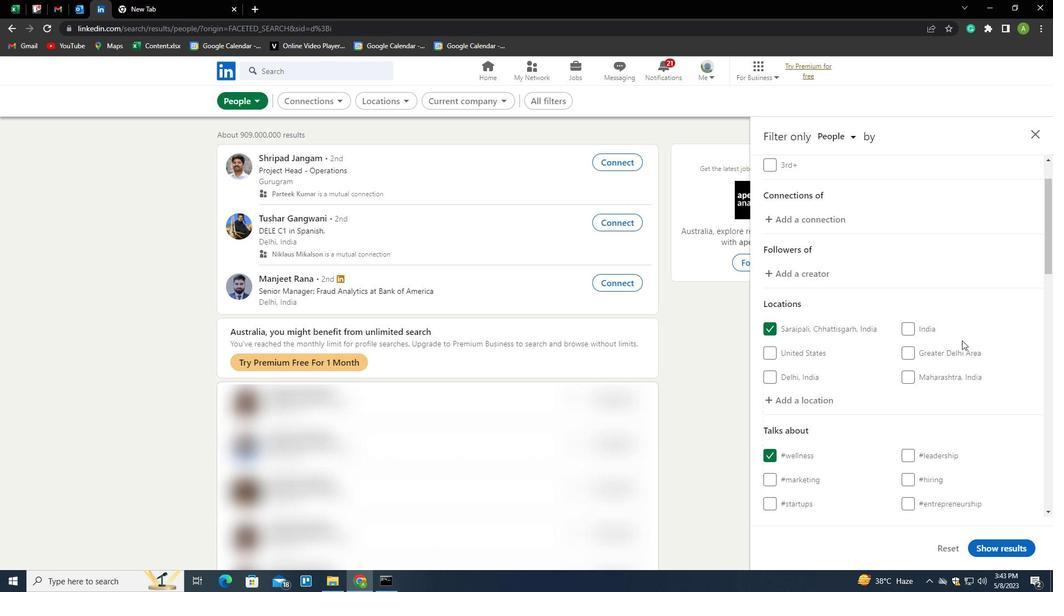 
Action: Mouse scrolled (962, 340) with delta (0, 0)
Screenshot: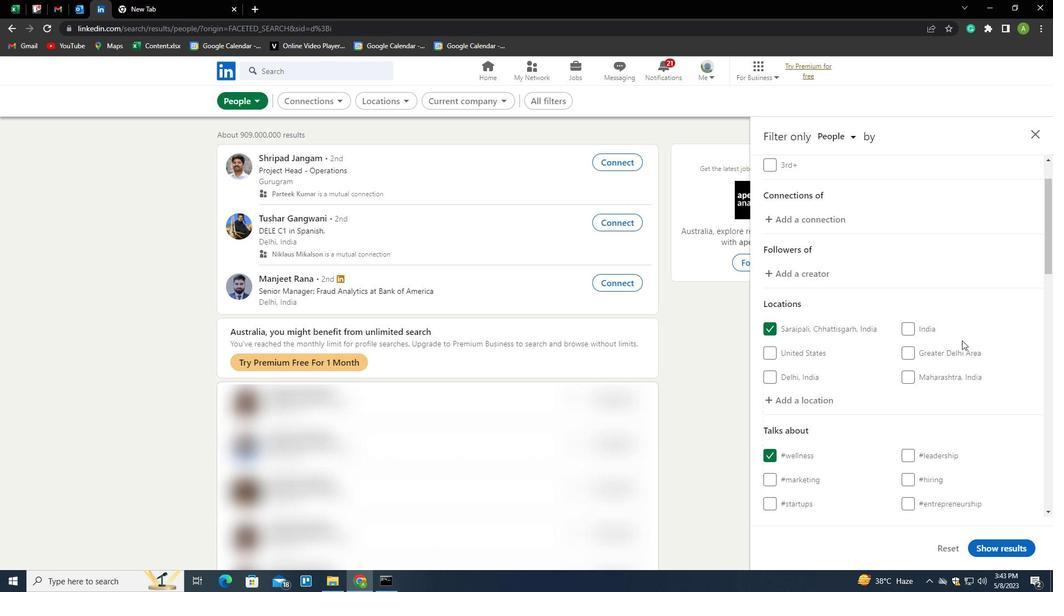 
Action: Mouse scrolled (962, 340) with delta (0, 0)
Screenshot: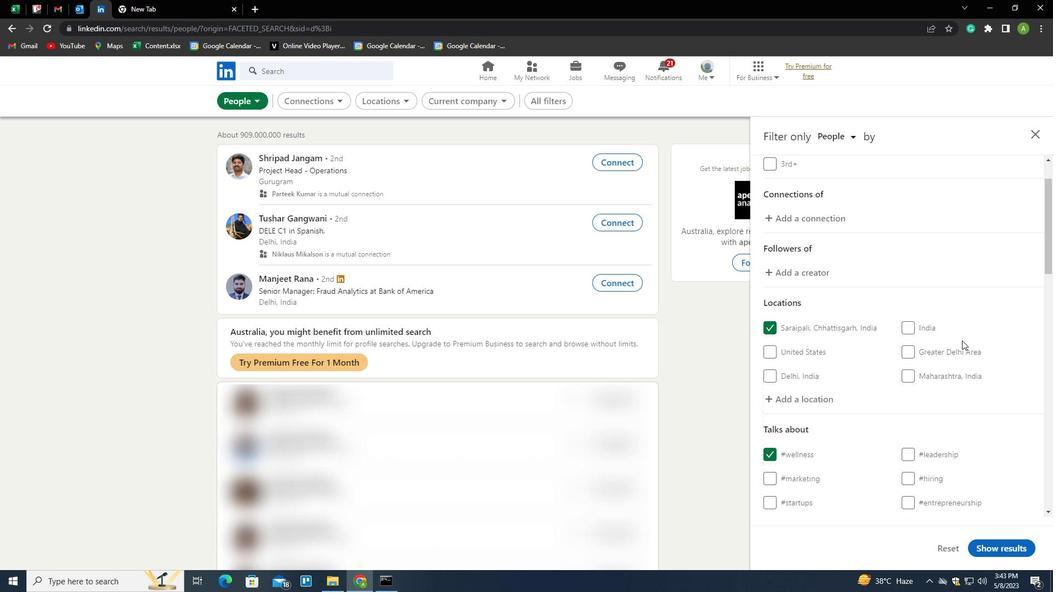 
Action: Mouse moved to (962, 340)
Screenshot: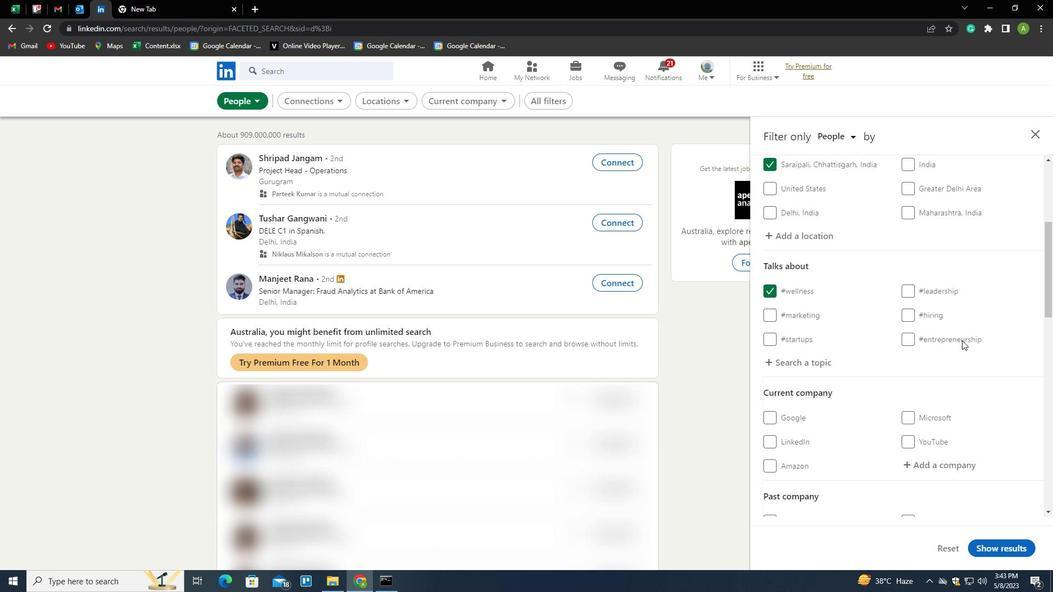 
Action: Mouse scrolled (962, 340) with delta (0, 0)
Screenshot: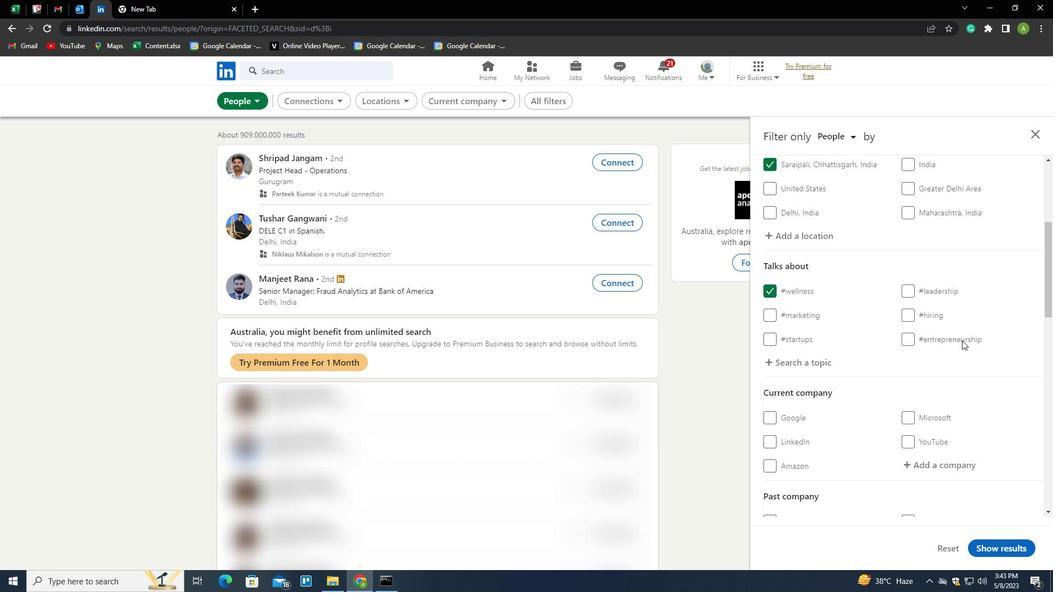 
Action: Mouse moved to (938, 412)
Screenshot: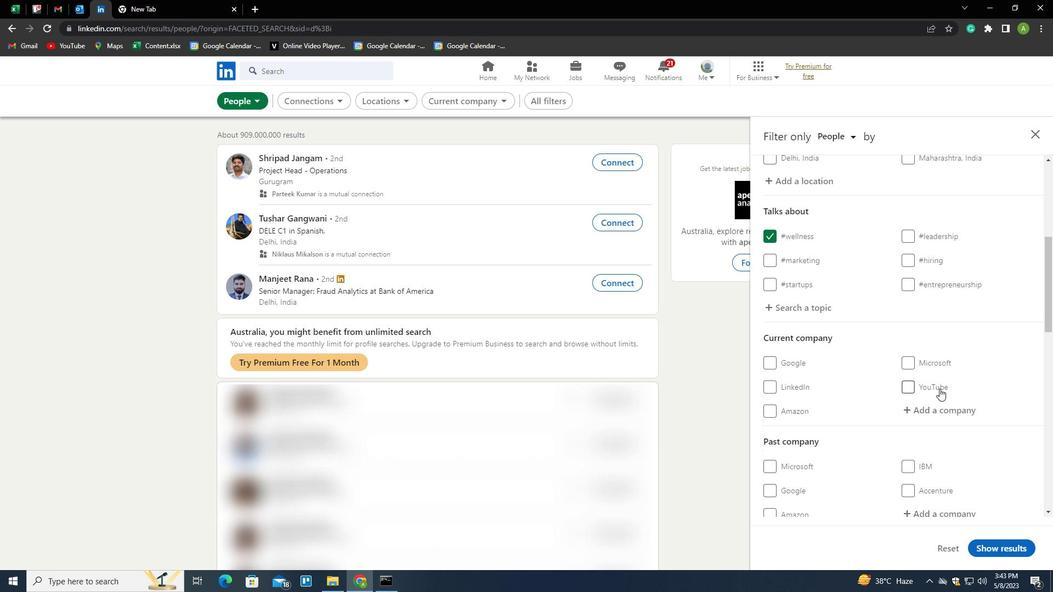 
Action: Mouse pressed left at (938, 412)
Screenshot: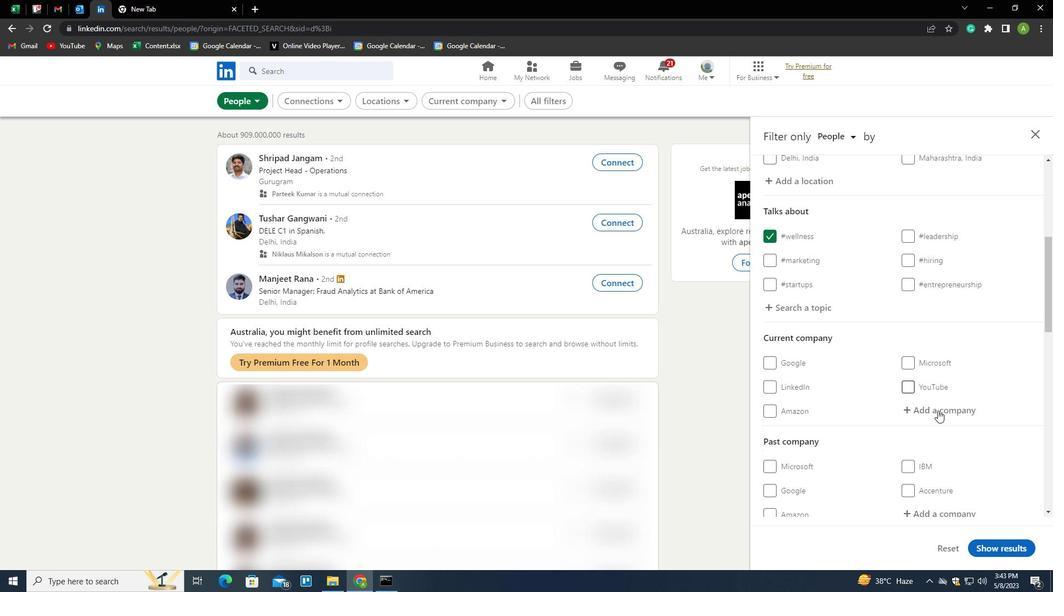 
Action: Key pressed <Key.shift>GOVERNMENT<Key.space>OF<Key.space><Key.shift>INDIA<Key.down><Key.enter>
Screenshot: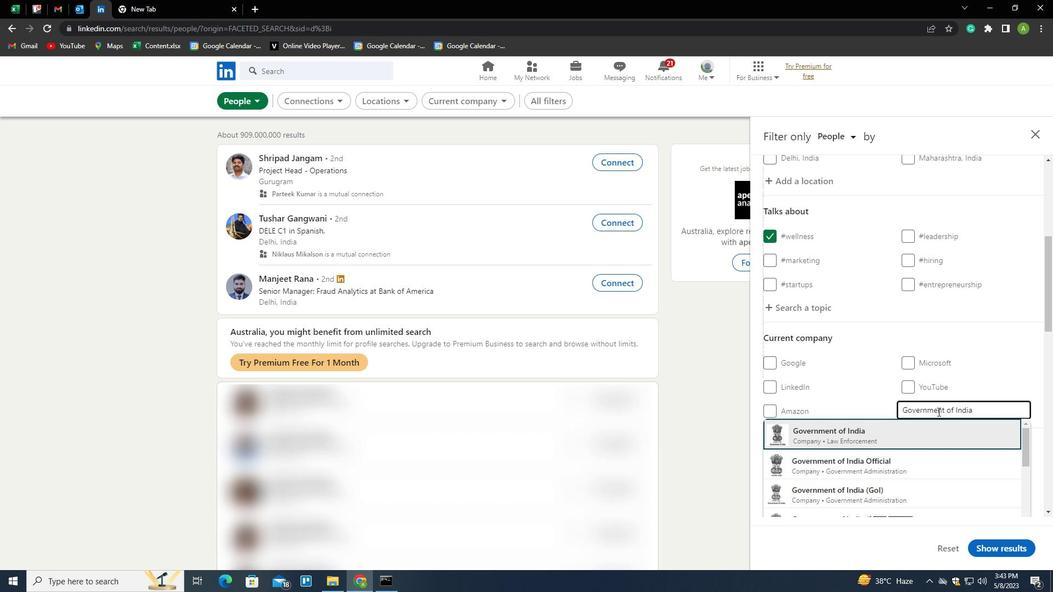 
Action: Mouse scrolled (938, 411) with delta (0, 0)
Screenshot: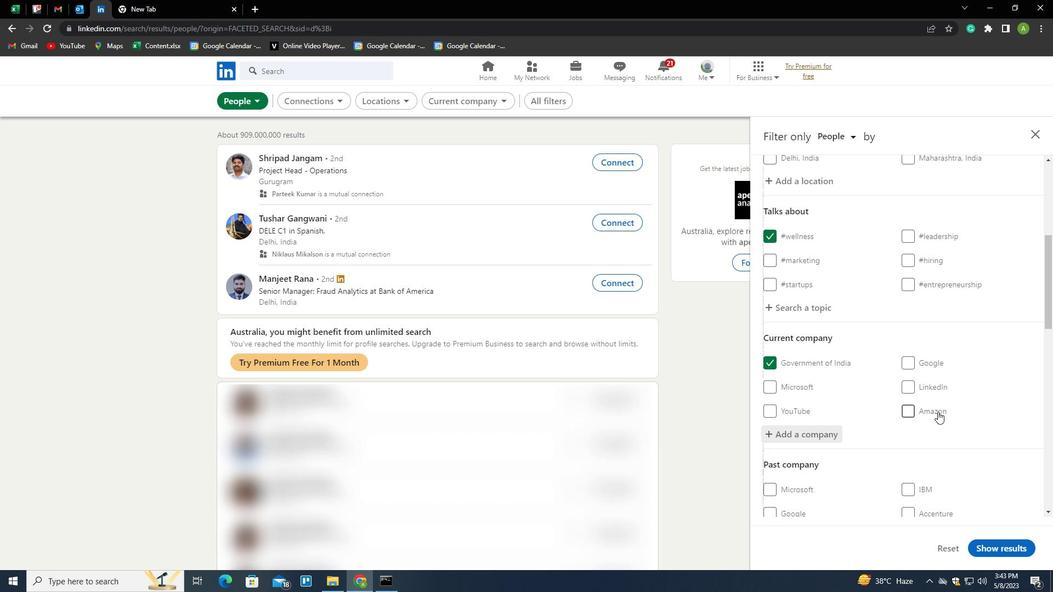 
Action: Mouse scrolled (938, 411) with delta (0, 0)
Screenshot: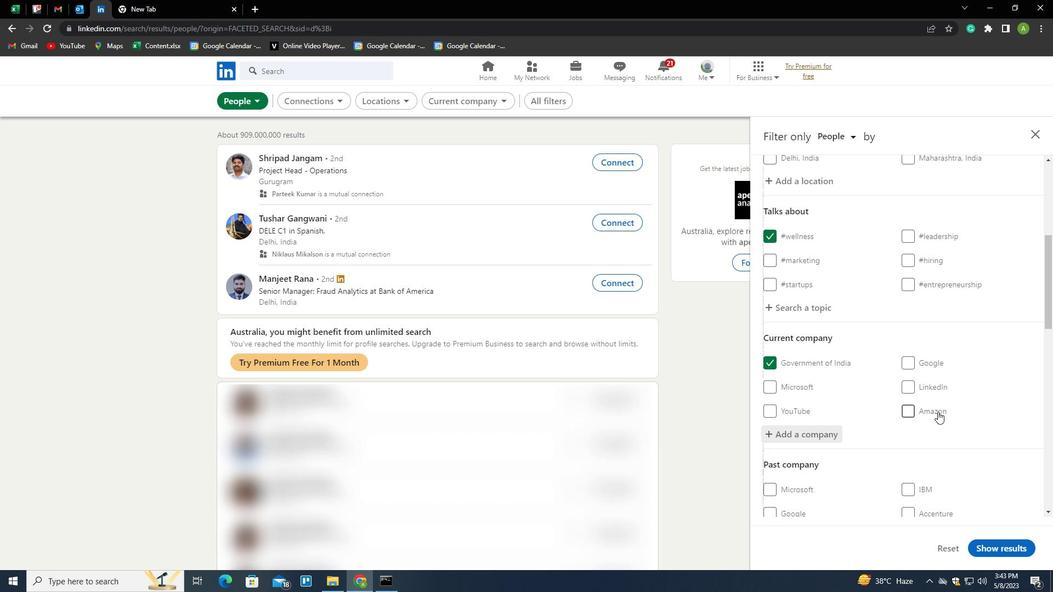 
Action: Mouse scrolled (938, 411) with delta (0, 0)
Screenshot: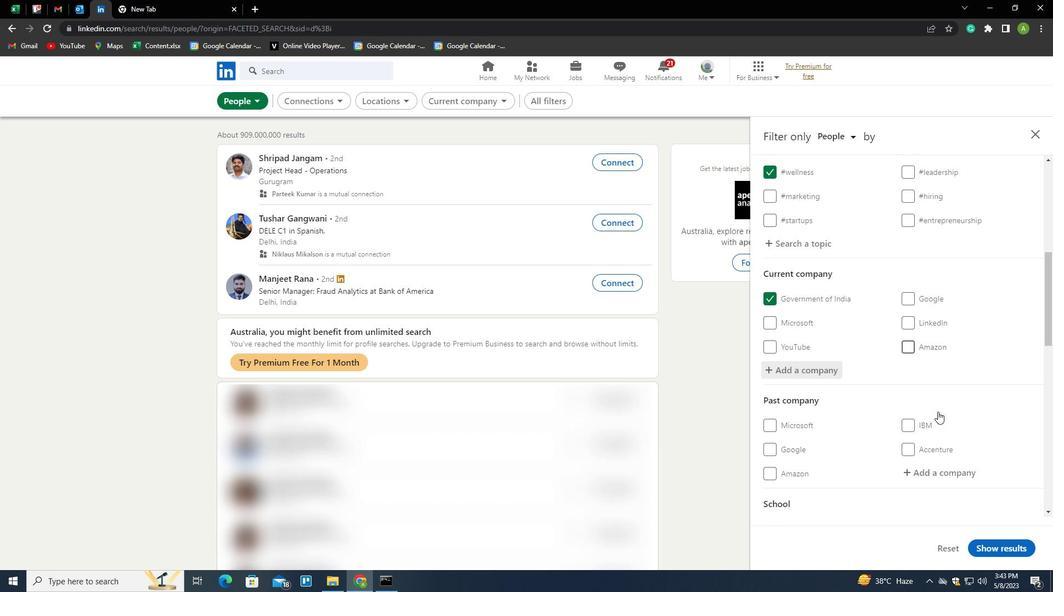 
Action: Mouse scrolled (938, 411) with delta (0, 0)
Screenshot: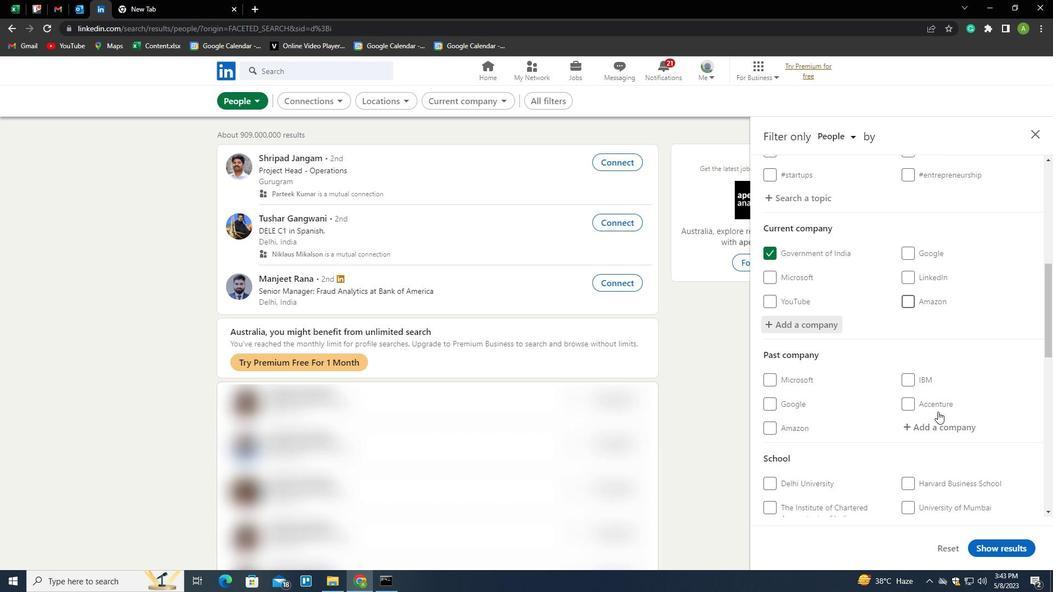 
Action: Mouse scrolled (938, 411) with delta (0, 0)
Screenshot: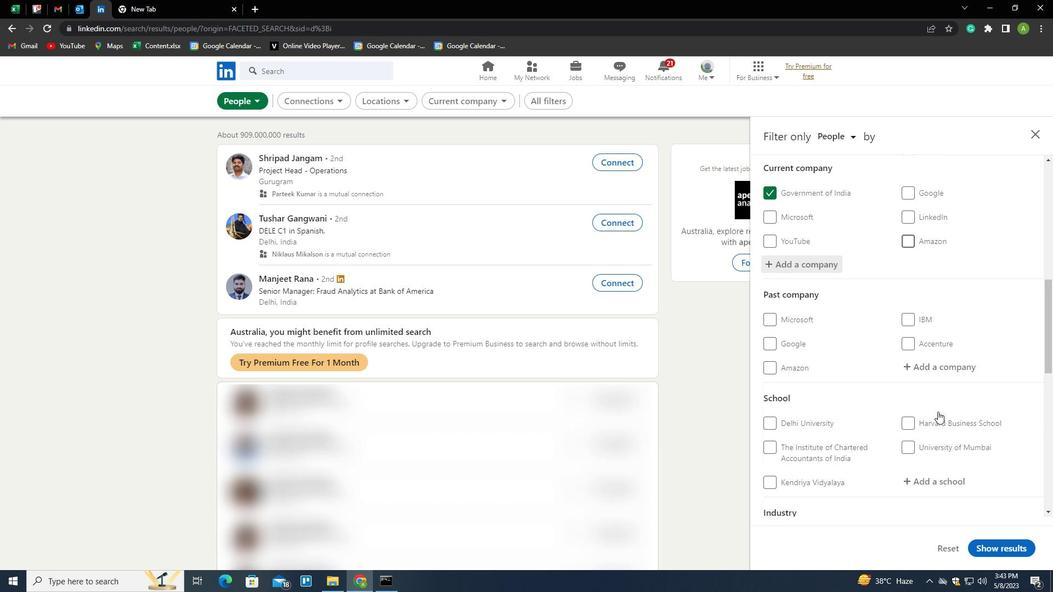 
Action: Mouse moved to (938, 412)
Screenshot: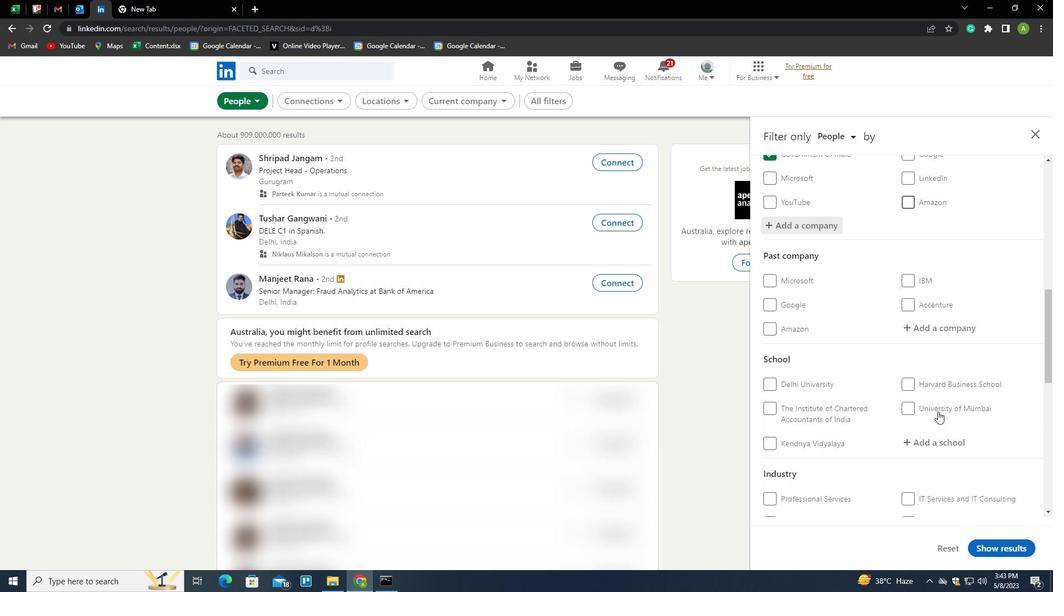 
Action: Mouse scrolled (938, 412) with delta (0, 0)
Screenshot: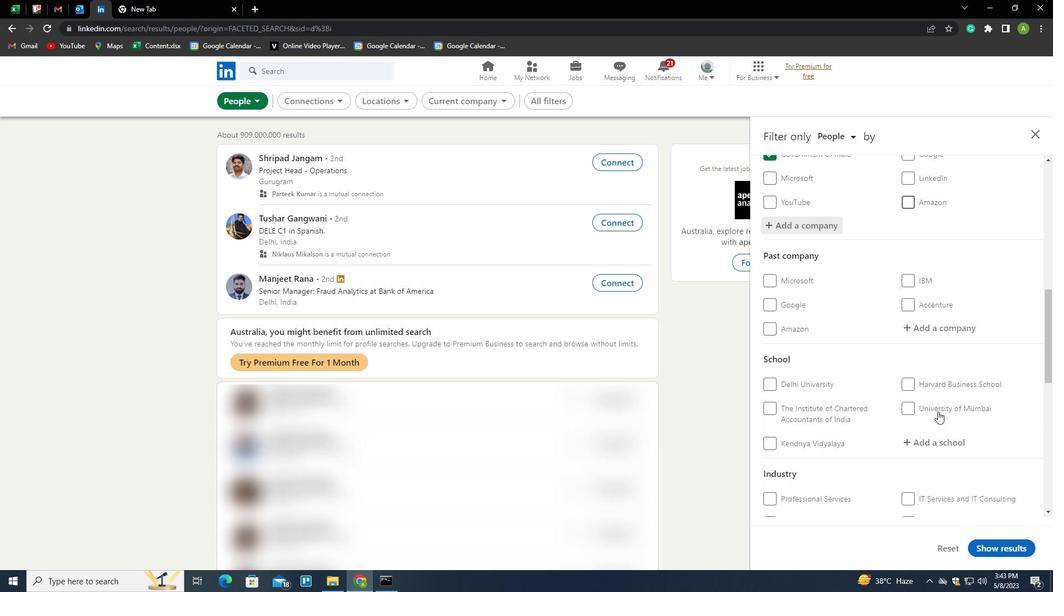 
Action: Mouse moved to (942, 321)
Screenshot: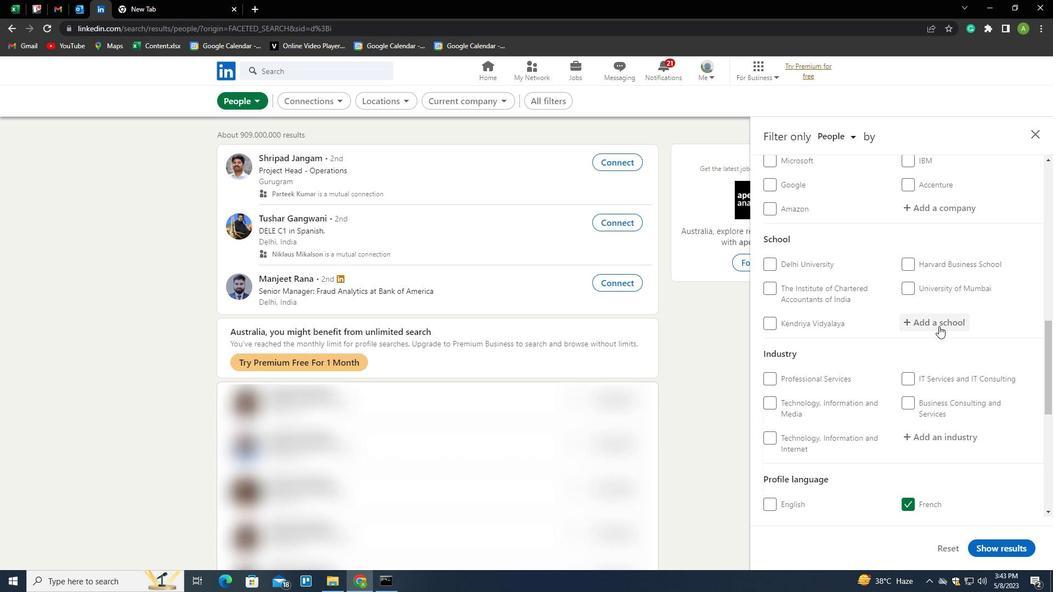 
Action: Mouse pressed left at (942, 321)
Screenshot: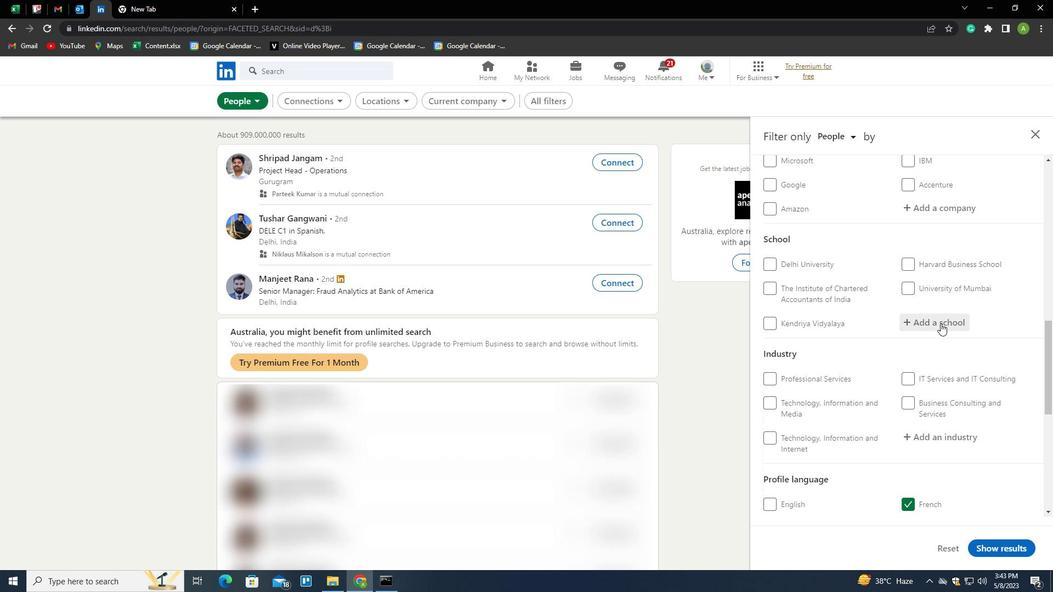 
Action: Mouse moved to (956, 312)
Screenshot: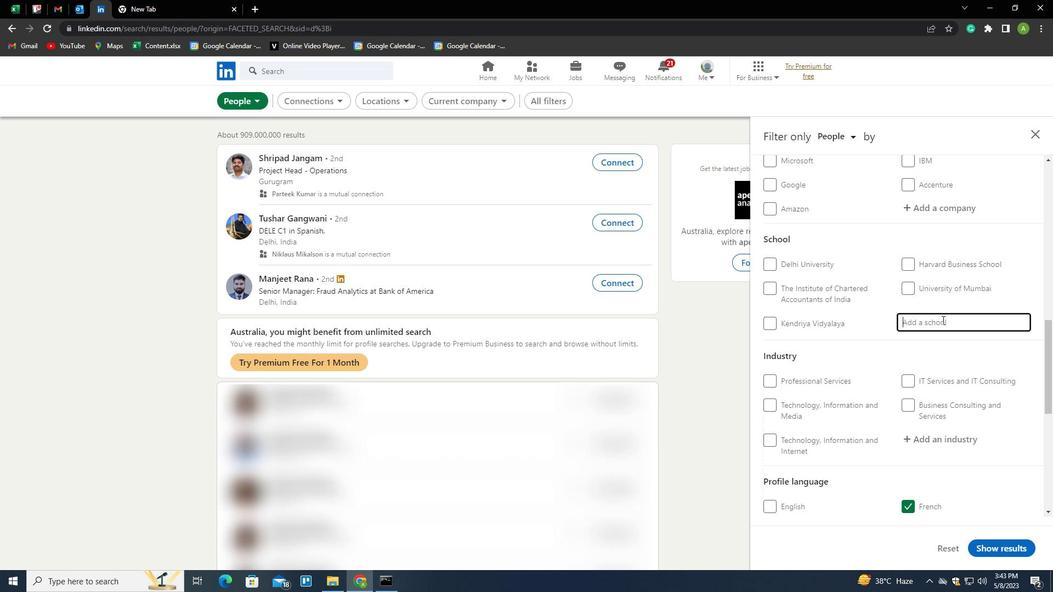 
Action: Key pressed <Key.shift><Key.shift><Key.shift><Key.shift><Key.shift><Key.shift><Key.shift><Key.shift><Key.shift>VEER<Key.space><Key.shift>NARMAD<Key.space><Key.shift>SOUTH<Key.space><Key.shift><Key.shift>GUJARAT<Key.space><Key.shift>UNIVERSITYM<Key.backspace>,<Key.space><Key.shift>SURAT<Key.down><Key.enter>
Screenshot: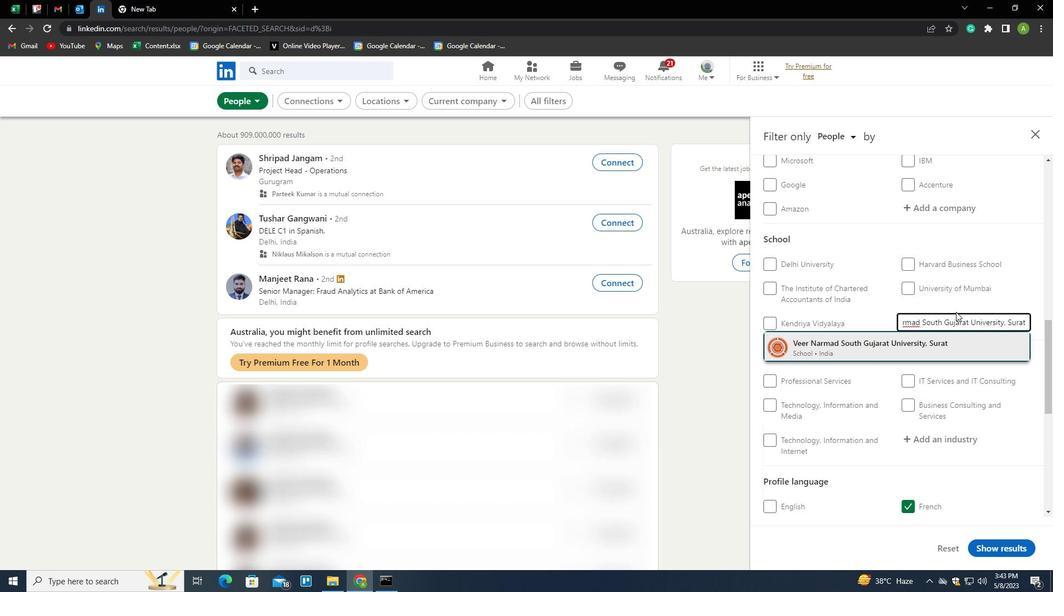 
Action: Mouse moved to (940, 304)
Screenshot: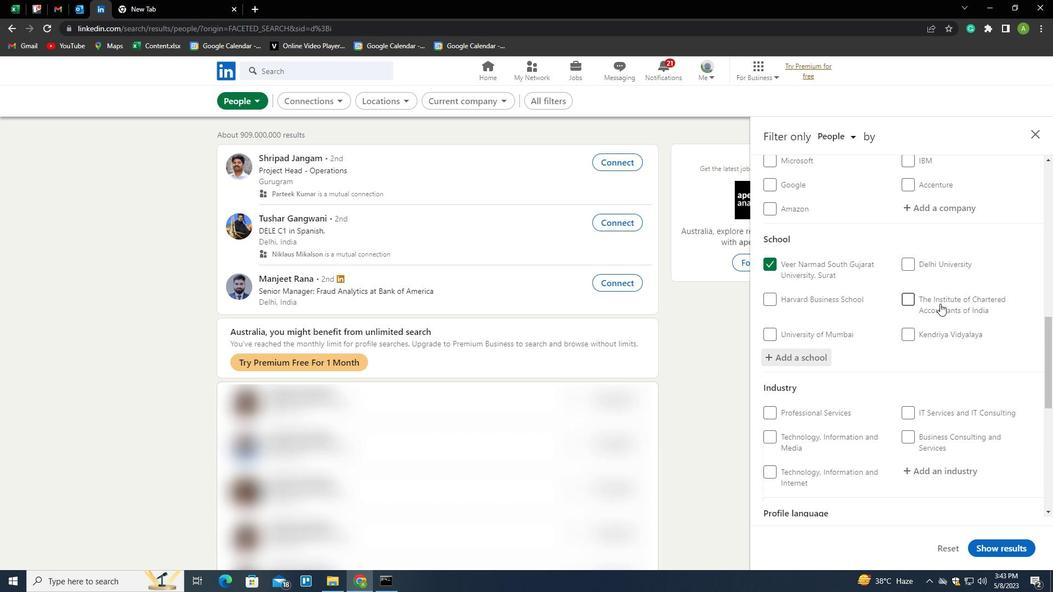 
Action: Mouse scrolled (940, 303) with delta (0, 0)
Screenshot: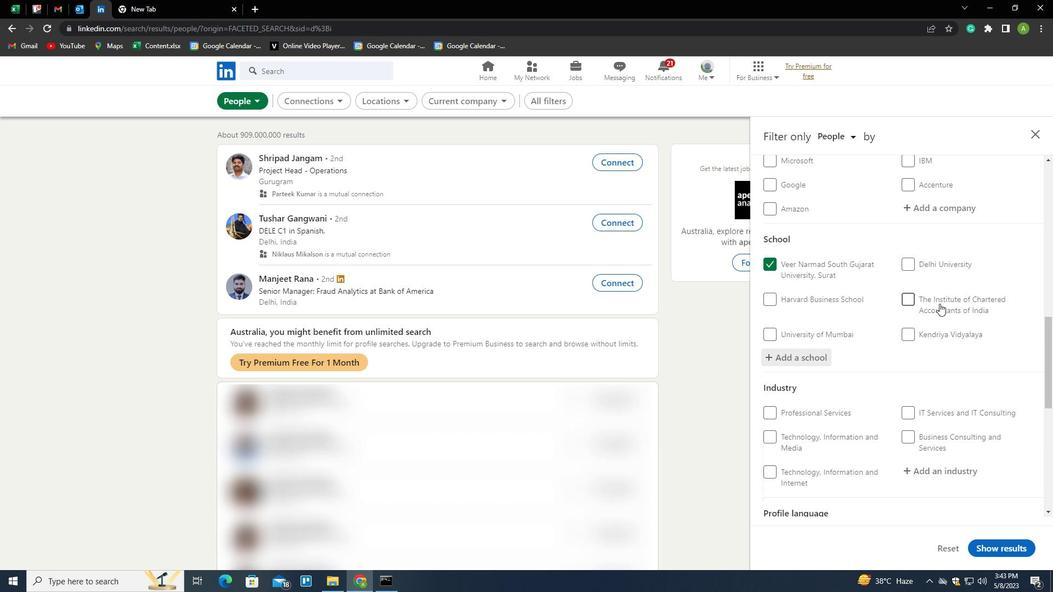 
Action: Mouse scrolled (940, 303) with delta (0, 0)
Screenshot: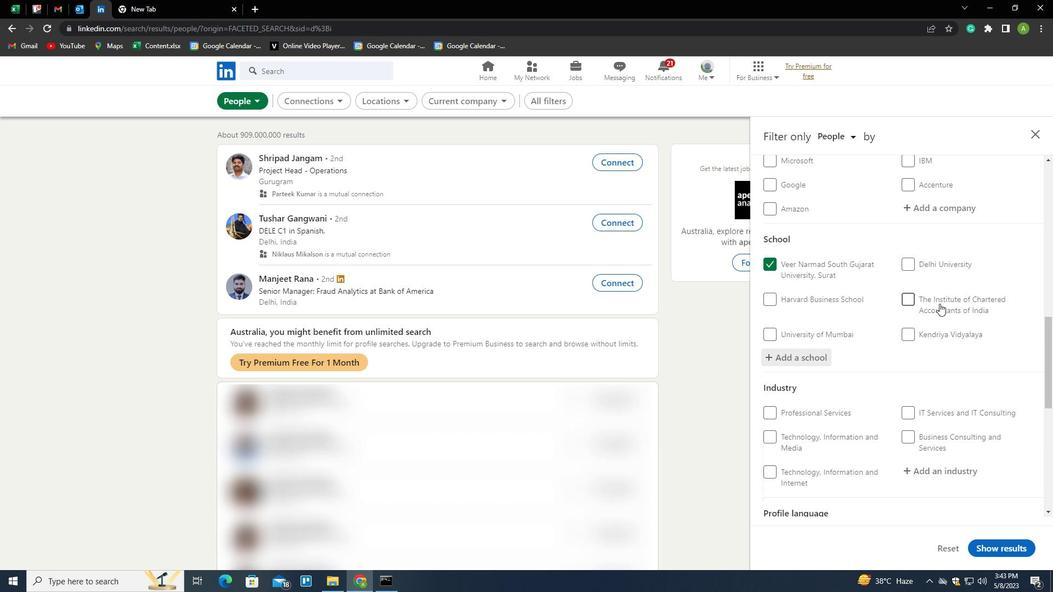 
Action: Mouse scrolled (940, 303) with delta (0, 0)
Screenshot: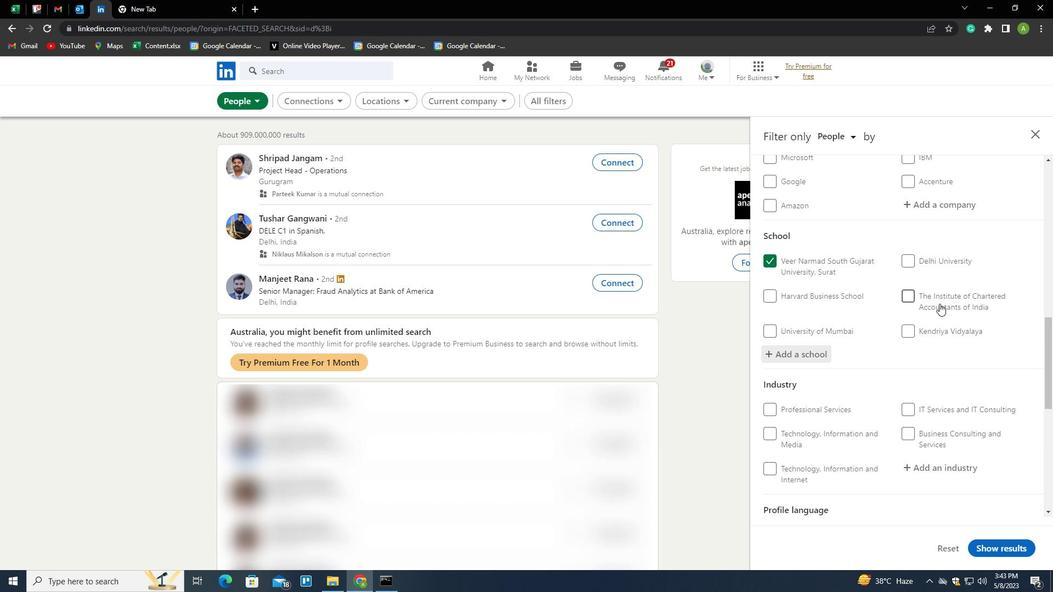 
Action: Mouse moved to (949, 311)
Screenshot: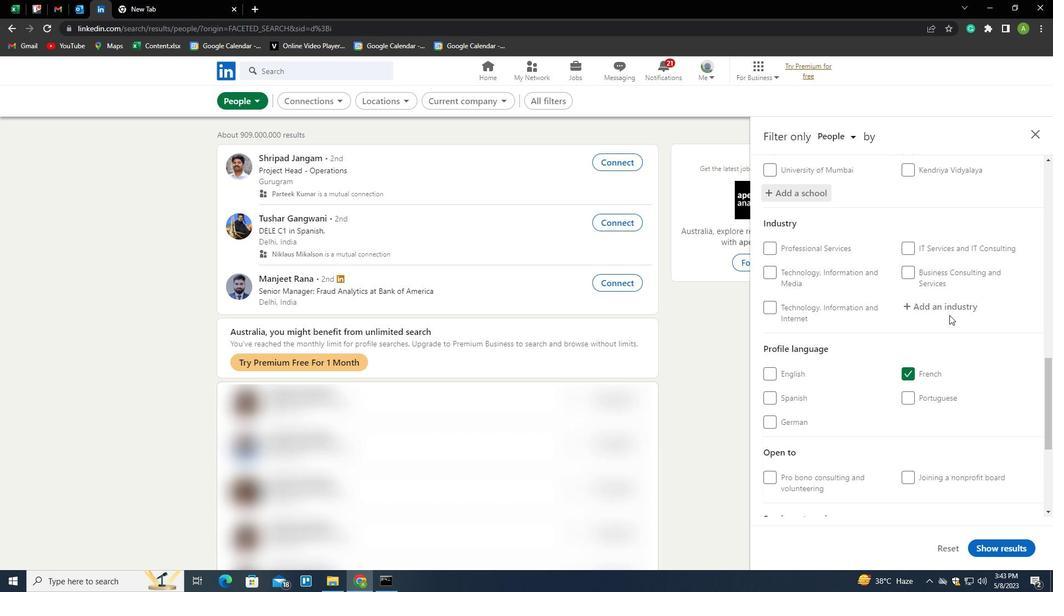
Action: Mouse pressed left at (949, 311)
Screenshot: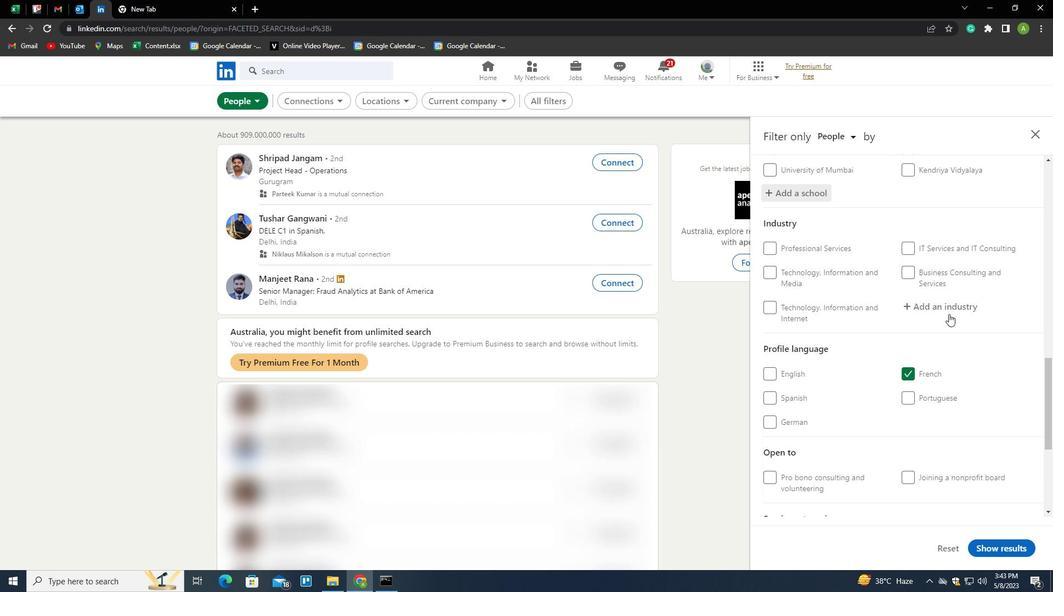 
Action: Mouse moved to (948, 311)
Screenshot: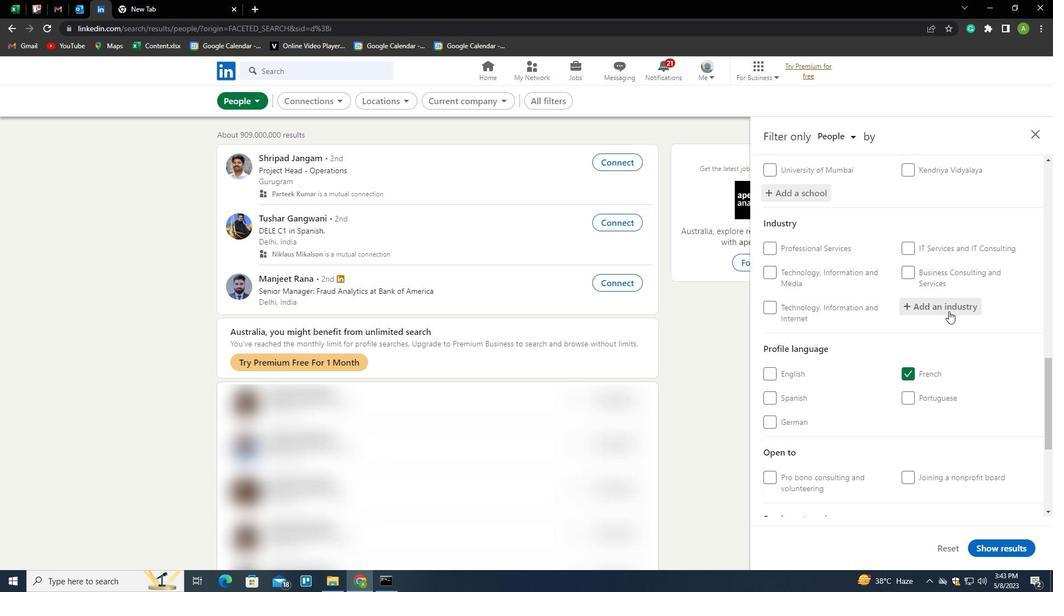 
Action: Key pressed <Key.shift>PHYSICIANS<Key.down><Key.enter>
Screenshot: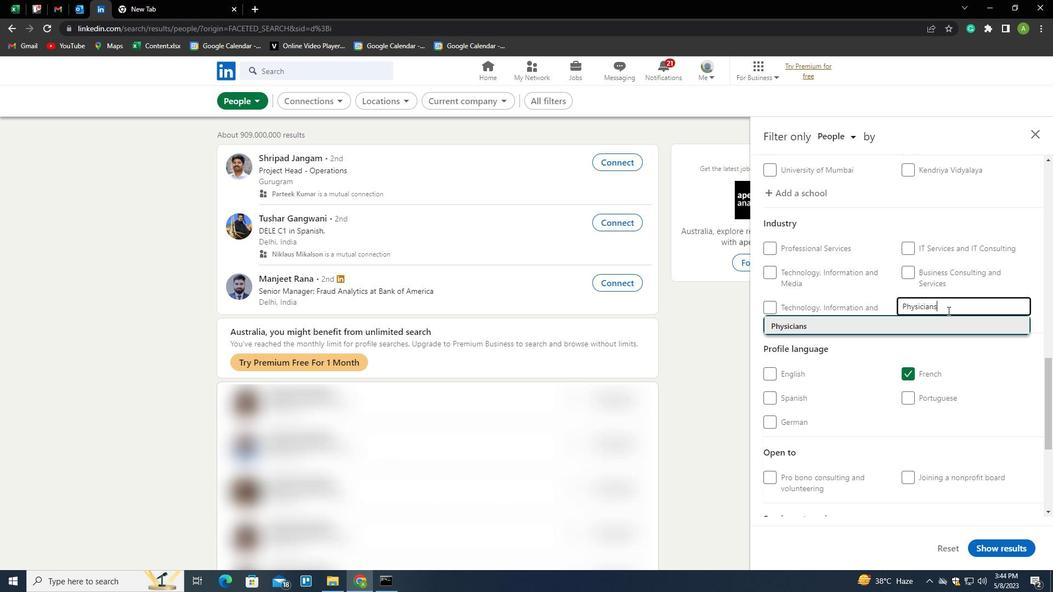 
Action: Mouse moved to (947, 311)
Screenshot: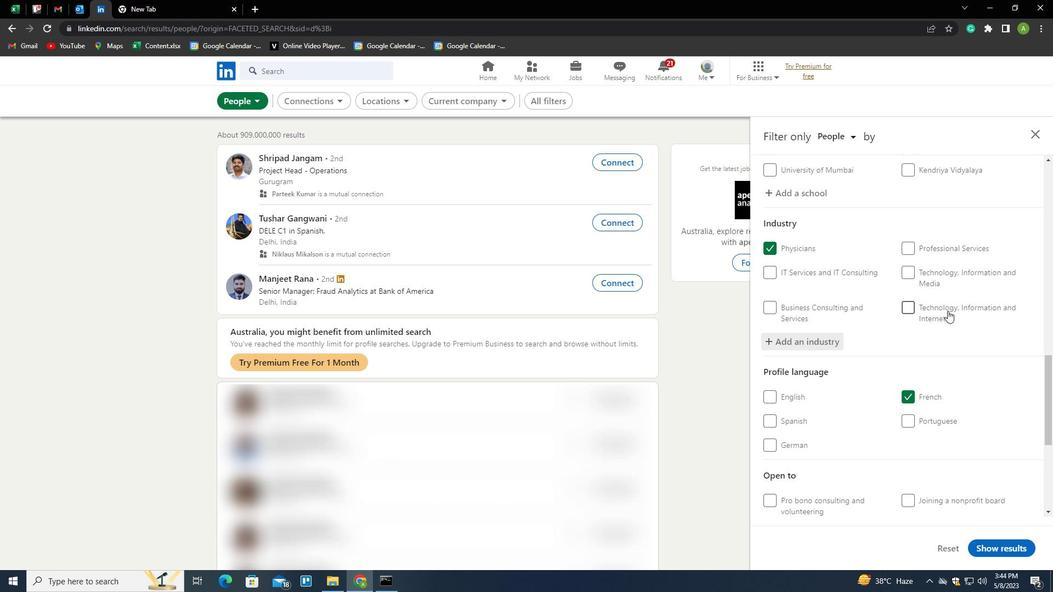 
Action: Mouse scrolled (947, 310) with delta (0, 0)
Screenshot: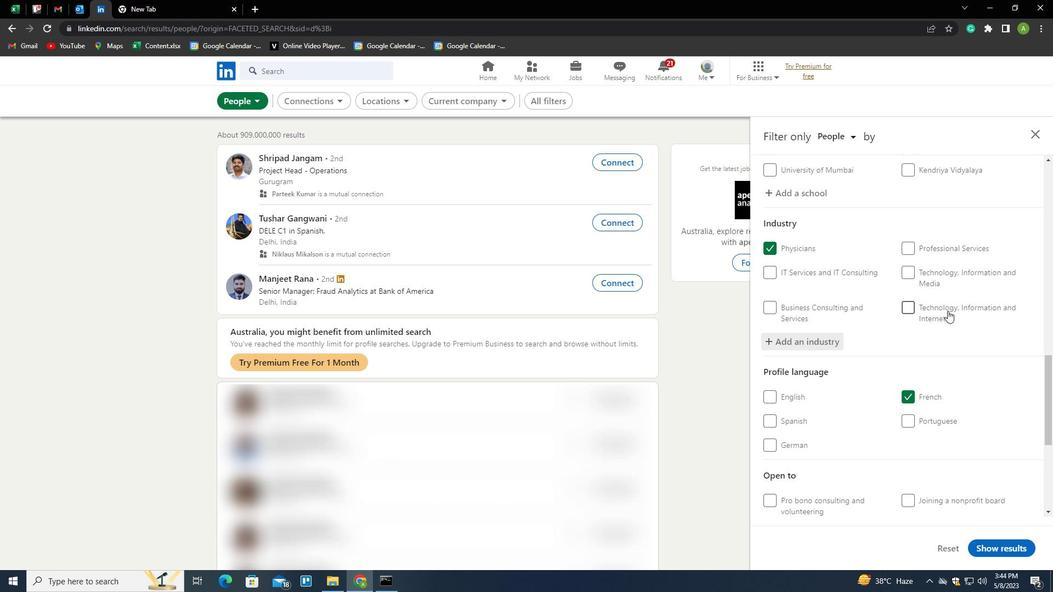 
Action: Mouse scrolled (947, 310) with delta (0, 0)
Screenshot: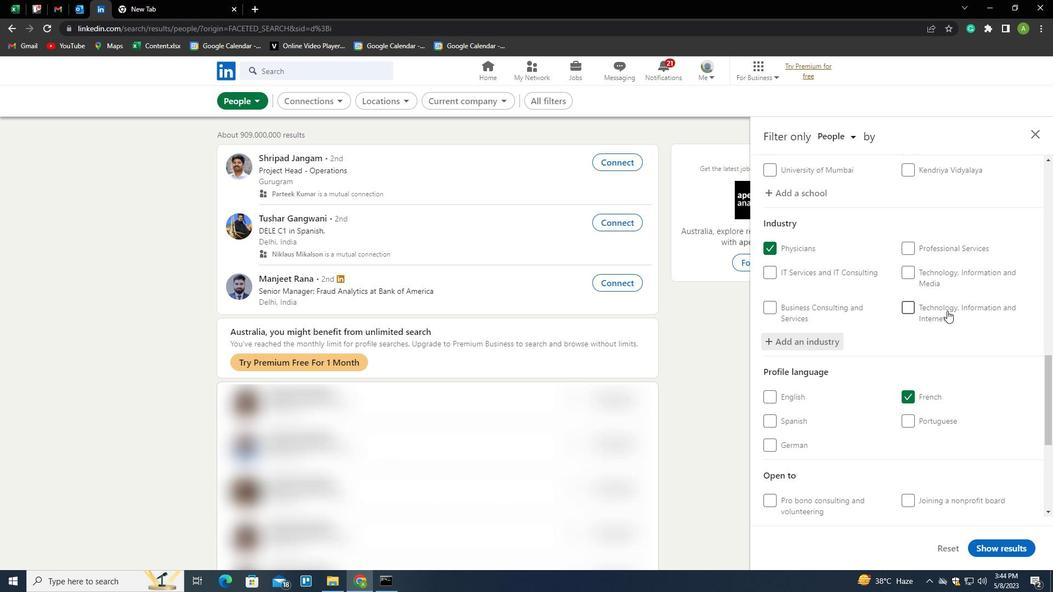 
Action: Mouse scrolled (947, 310) with delta (0, 0)
Screenshot: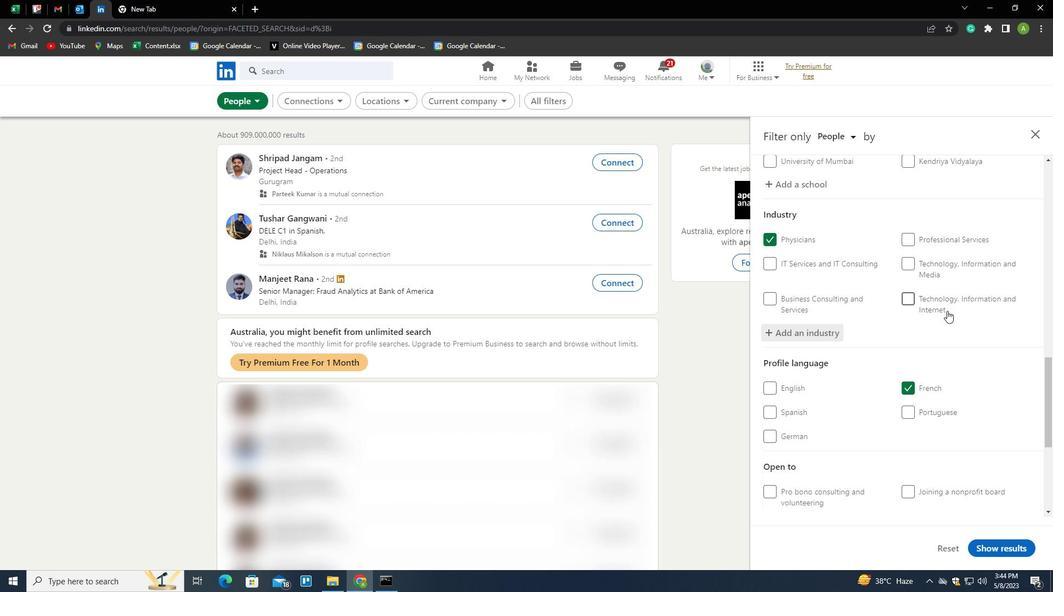 
Action: Mouse scrolled (947, 310) with delta (0, 0)
Screenshot: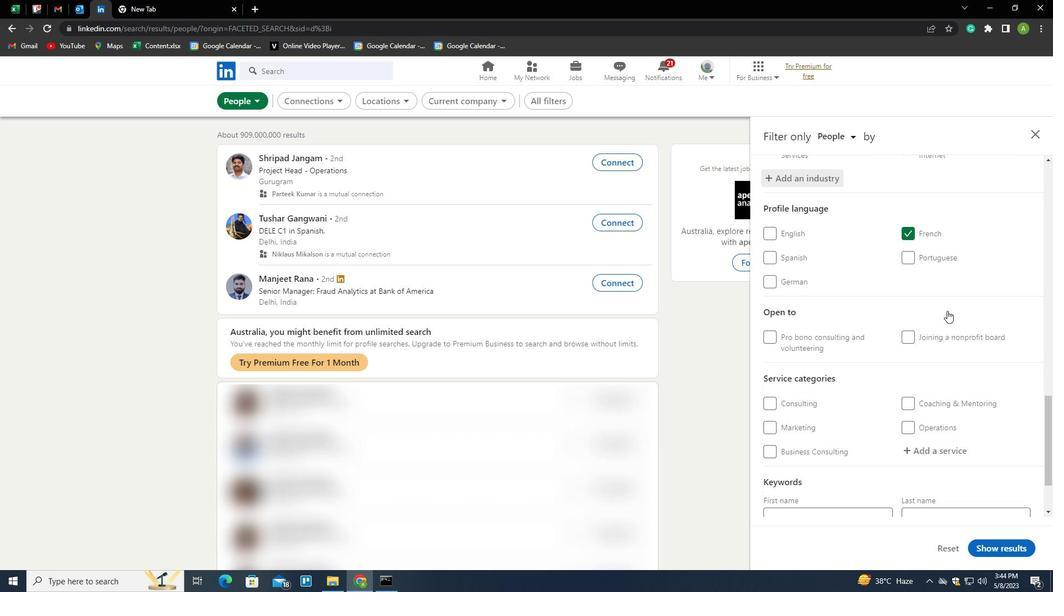 
Action: Mouse scrolled (947, 310) with delta (0, 0)
Screenshot: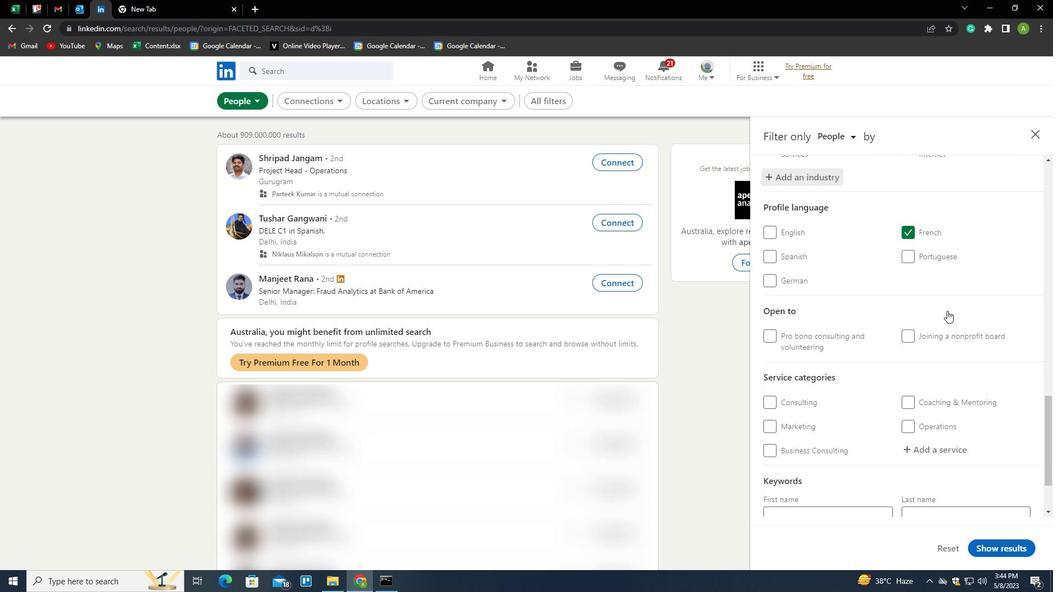 
Action: Mouse moved to (932, 360)
Screenshot: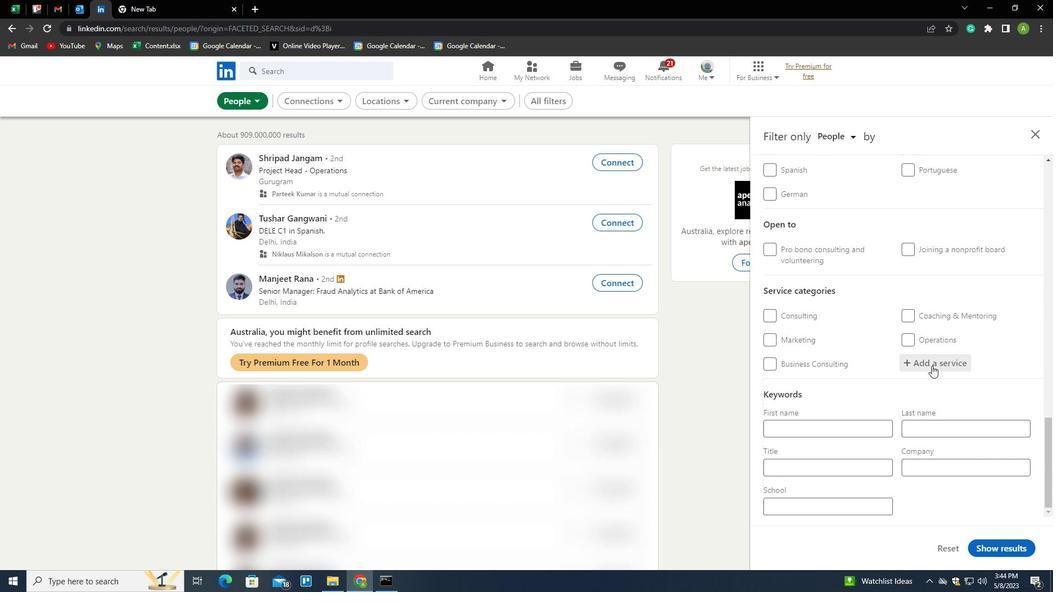 
Action: Mouse pressed left at (932, 360)
Screenshot: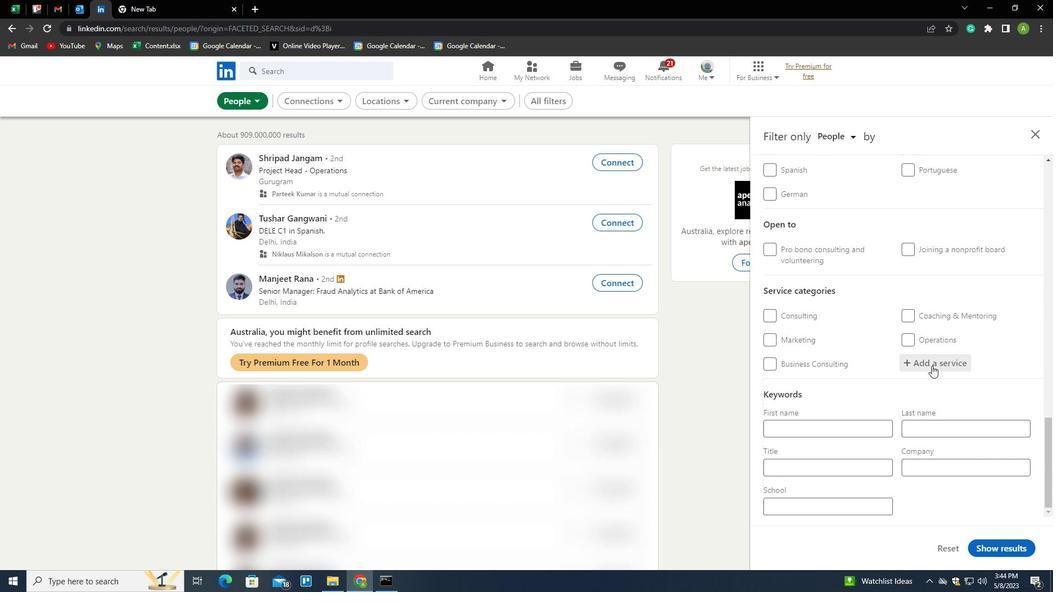 
Action: Key pressed <Key.shift>COMPUTER<Key.space><Key.shift>NETWORKING<Key.down><Key.enter>
Screenshot: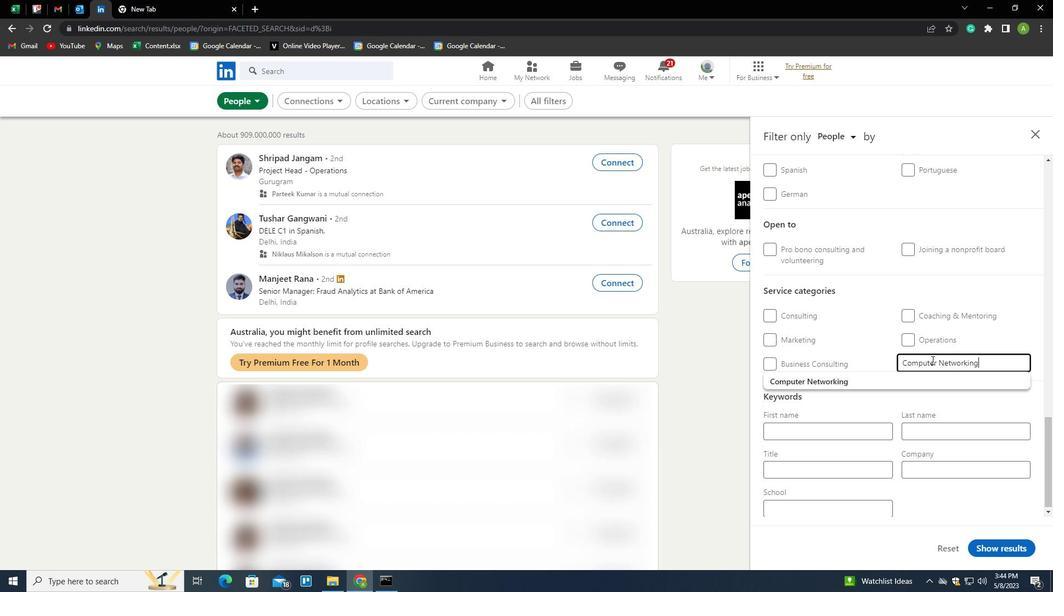 
Action: Mouse scrolled (932, 359) with delta (0, 0)
Screenshot: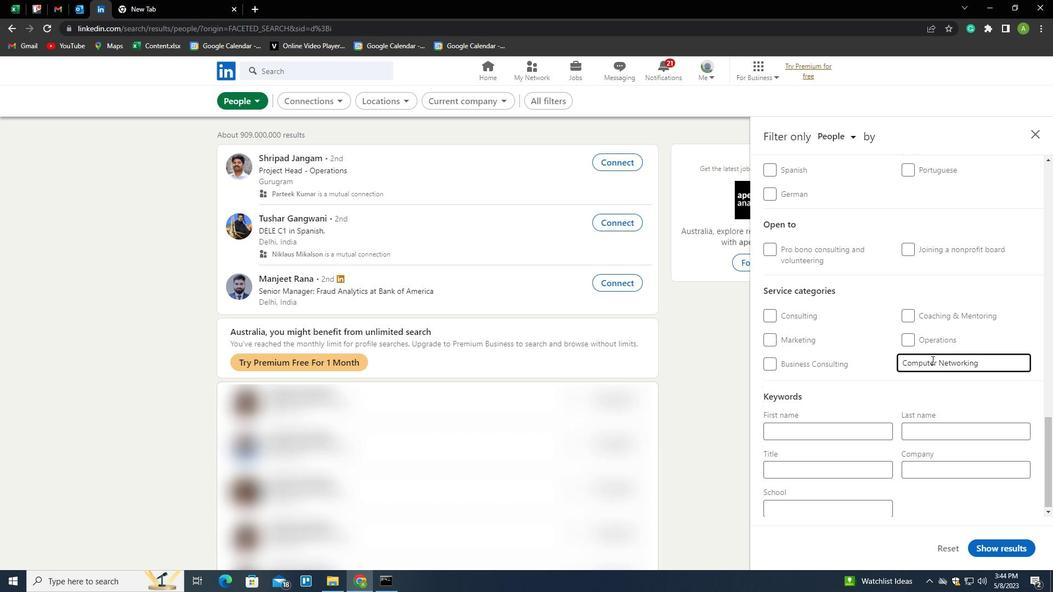 
Action: Mouse scrolled (932, 359) with delta (0, 0)
Screenshot: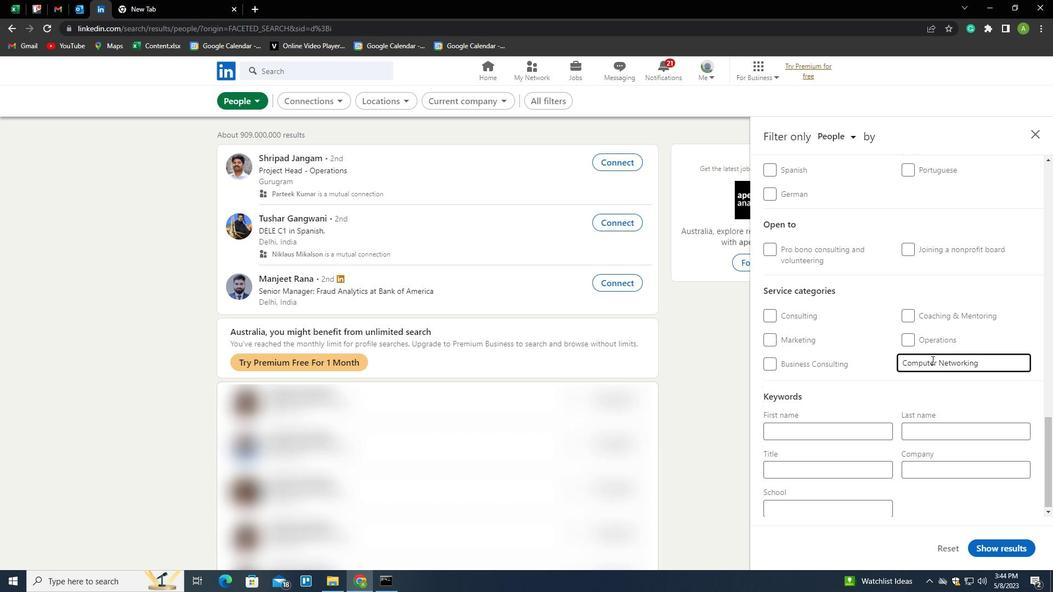 
Action: Mouse scrolled (932, 359) with delta (0, 0)
Screenshot: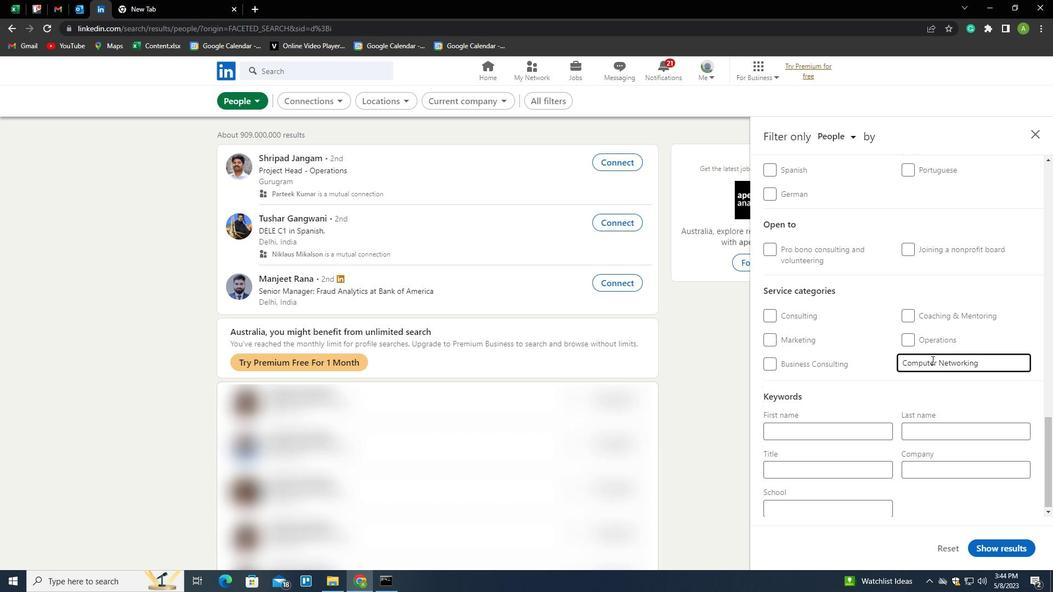 
Action: Mouse scrolled (932, 359) with delta (0, 0)
Screenshot: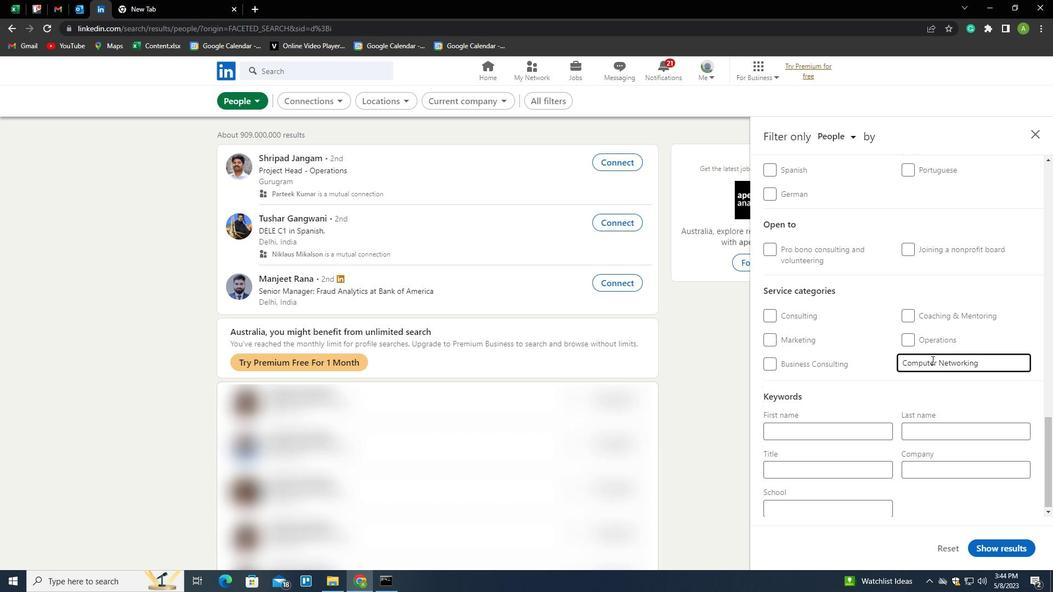 
Action: Mouse scrolled (932, 359) with delta (0, 0)
Screenshot: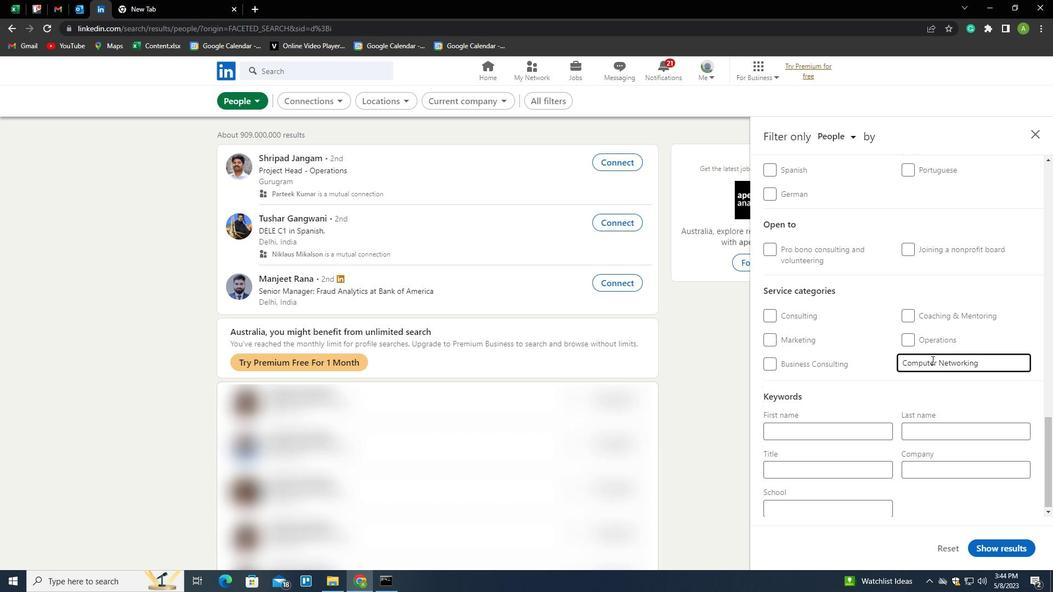
Action: Mouse scrolled (932, 359) with delta (0, 0)
Screenshot: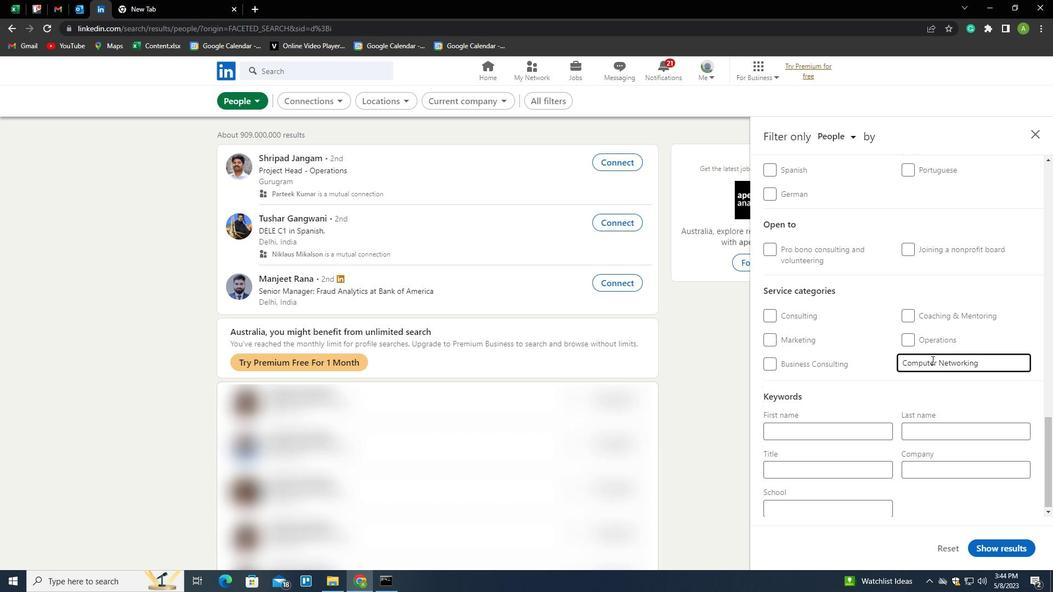 
Action: Mouse moved to (820, 460)
Screenshot: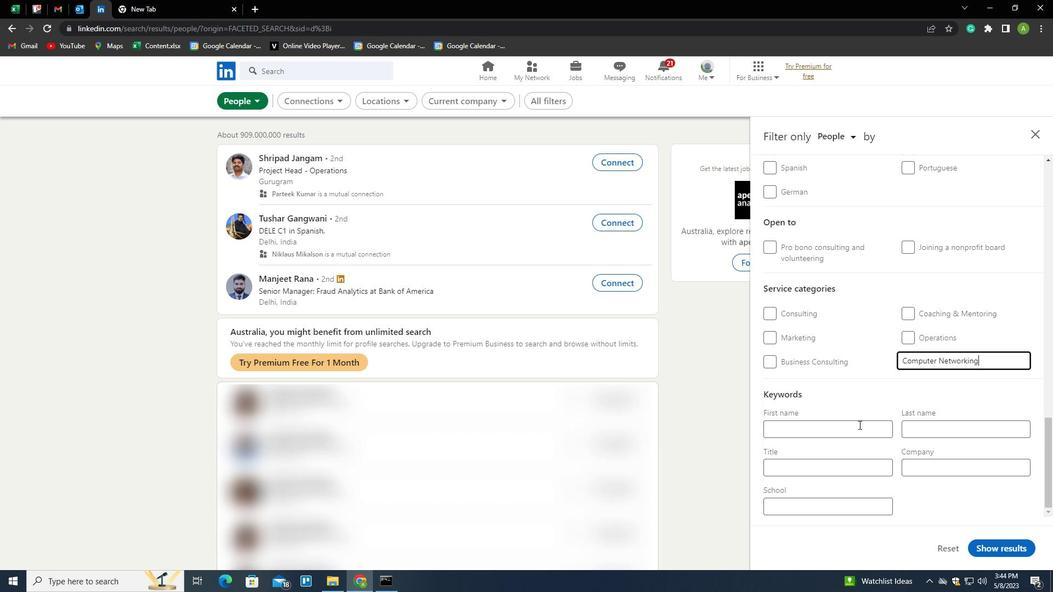 
Action: Mouse pressed left at (820, 460)
Screenshot: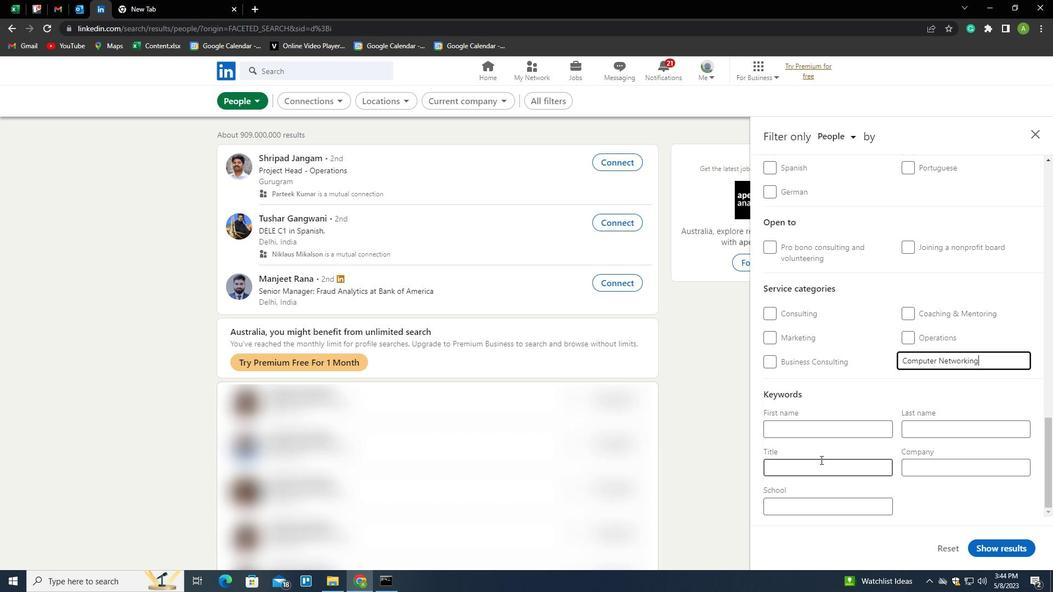 
Action: Key pressed <Key.shift>
Screenshot: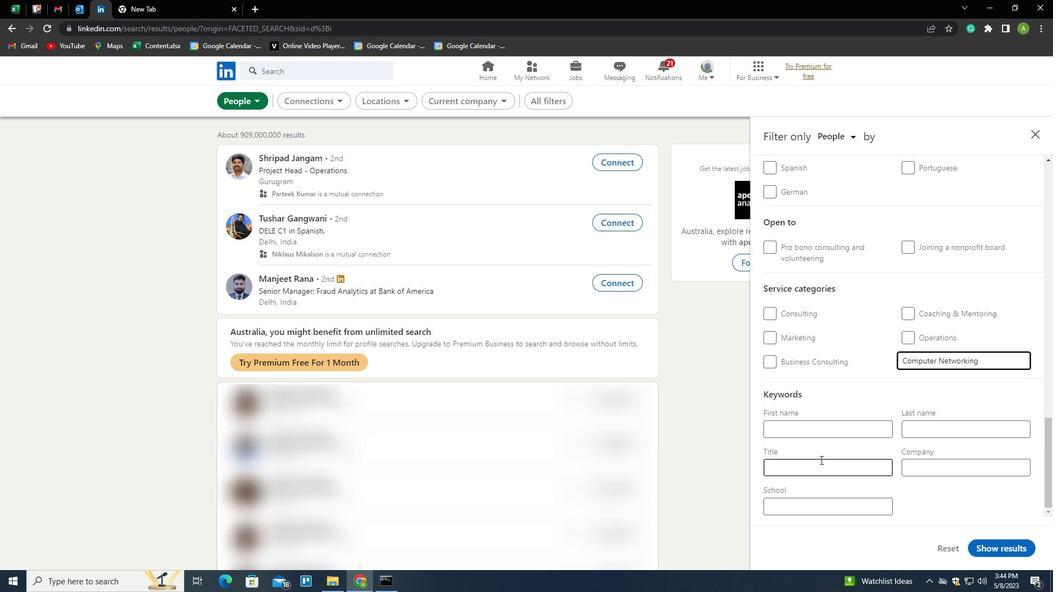 
Action: Mouse moved to (820, 460)
Screenshot: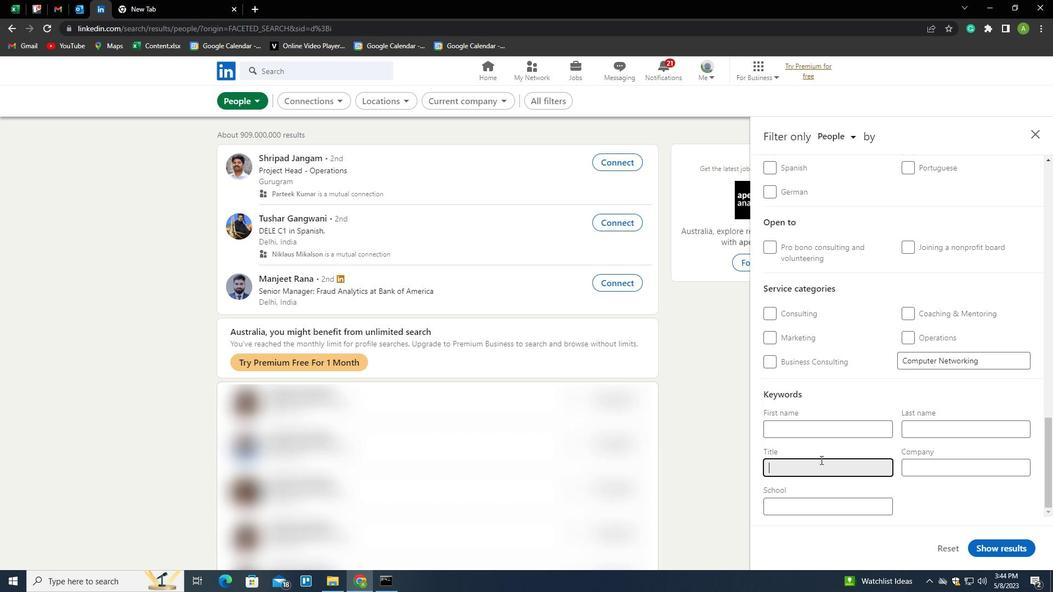 
Action: Key pressed ACCOUNTING<Key.space><Key.shift>ANALYST
Screenshot: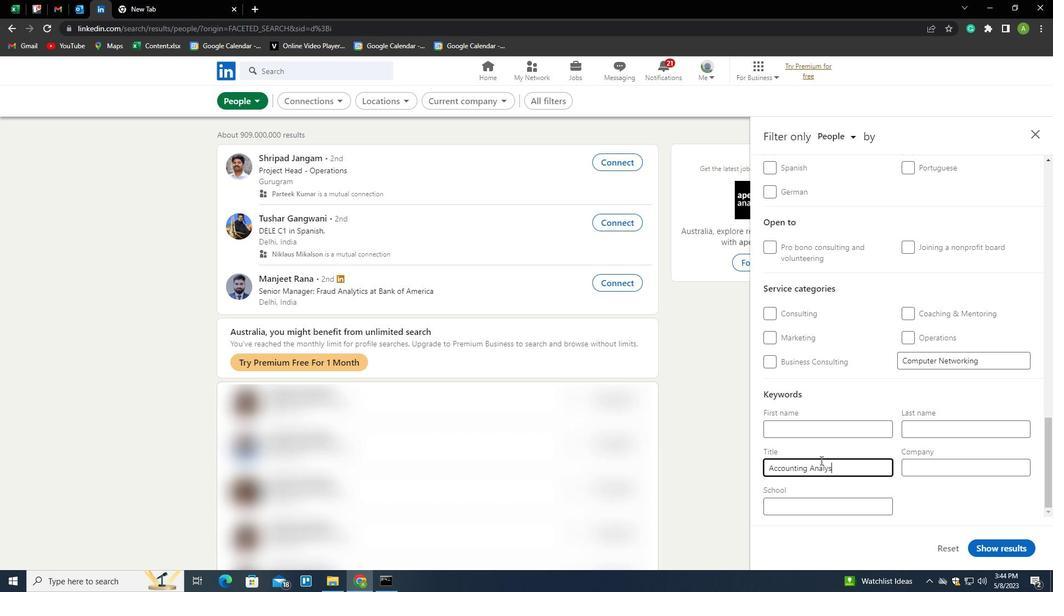 
Action: Mouse moved to (935, 493)
Screenshot: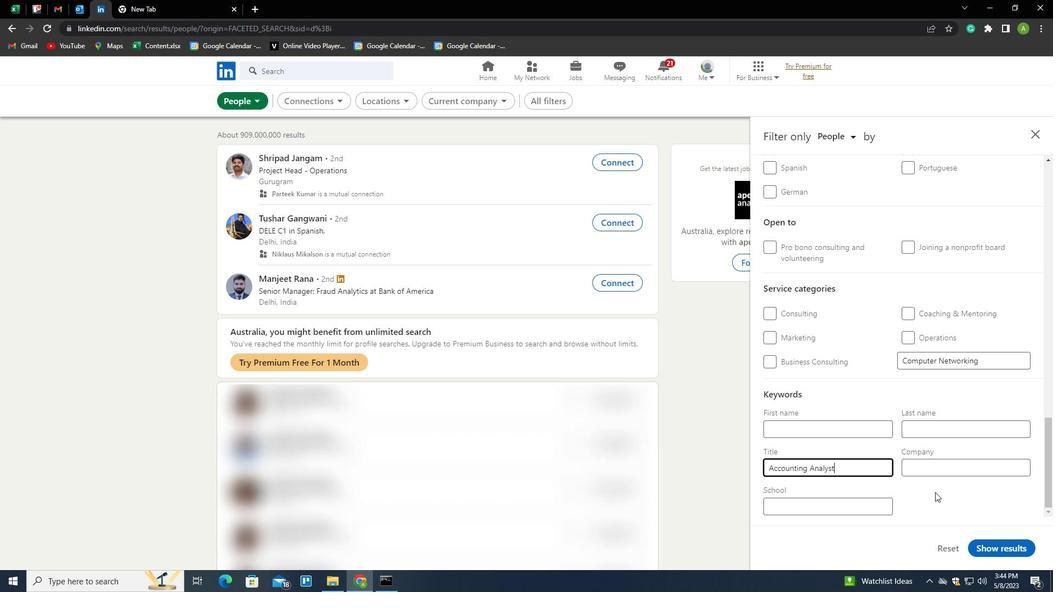 
Action: Mouse pressed left at (935, 493)
Screenshot: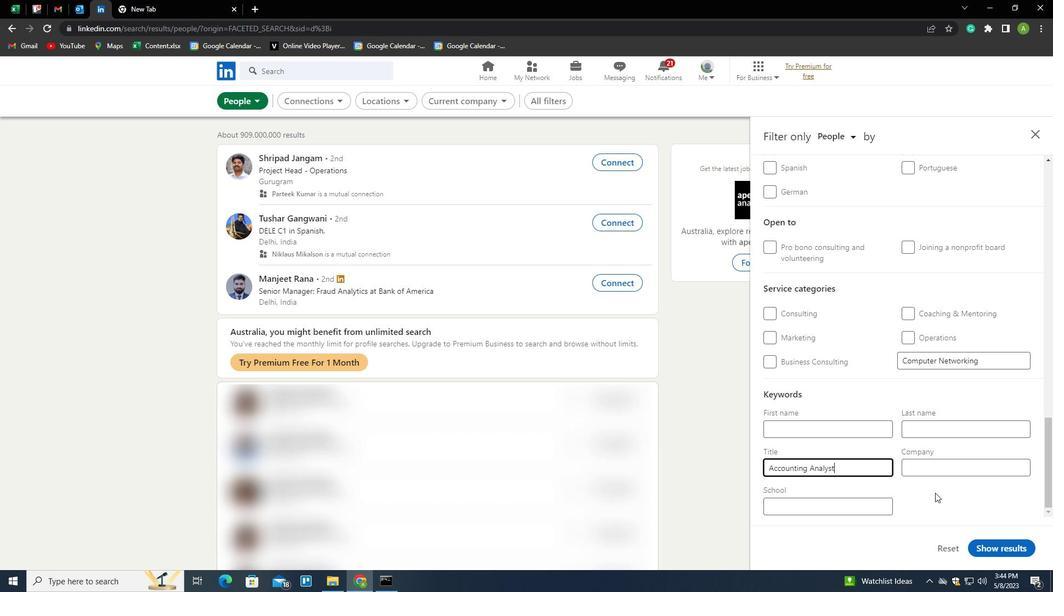 
Action: Mouse moved to (1013, 550)
Screenshot: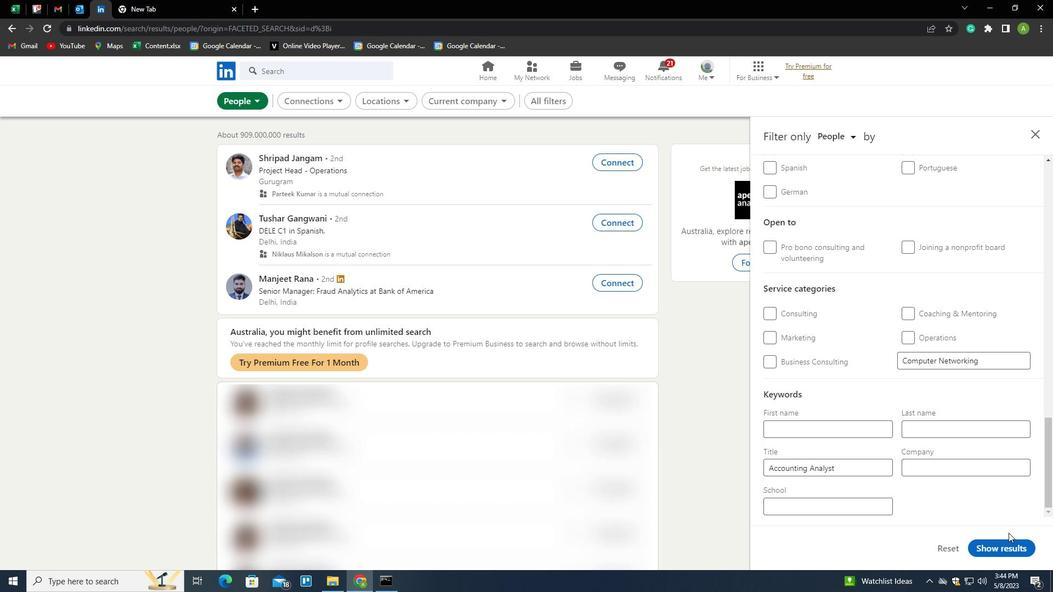 
Action: Mouse pressed left at (1013, 550)
Screenshot: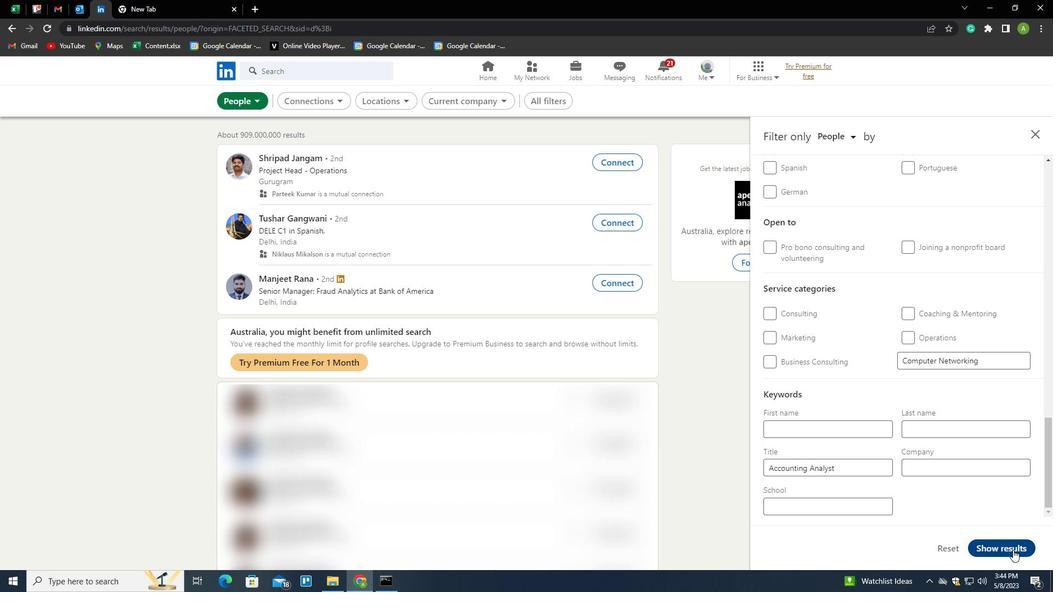 
Action: Mouse moved to (1031, 538)
Screenshot: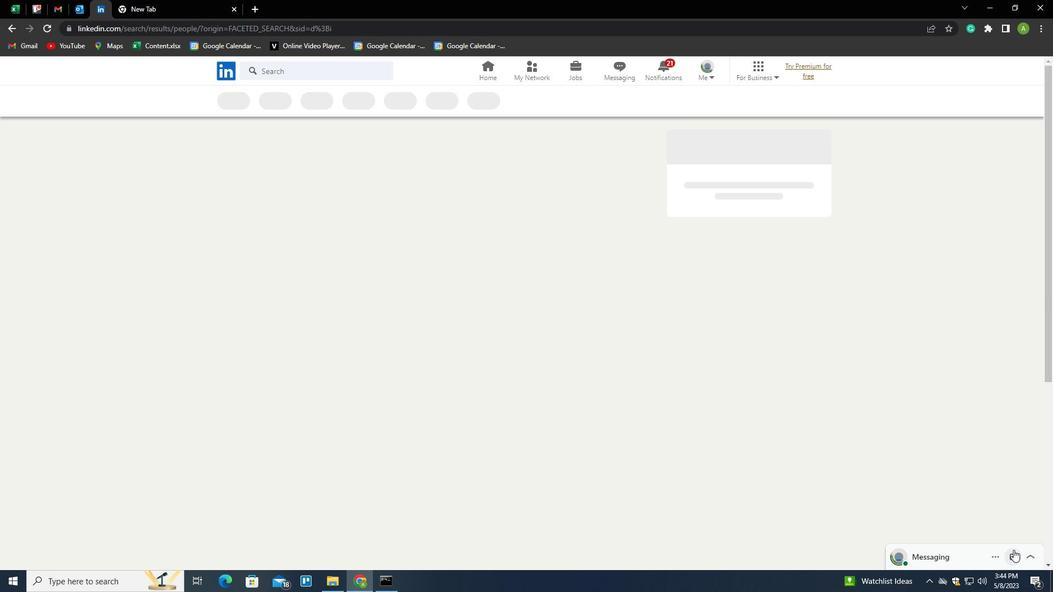 
